 Task: Find a one-way flight from Honolulu to Laramie on May 3rd for 9 passengers in Business class, using Delta, with 1 carry-on bag, and a budget of up to ₹750,000, departing between 5:00 AM and 6:00 AM.
Action: Mouse moved to (353, 317)
Screenshot: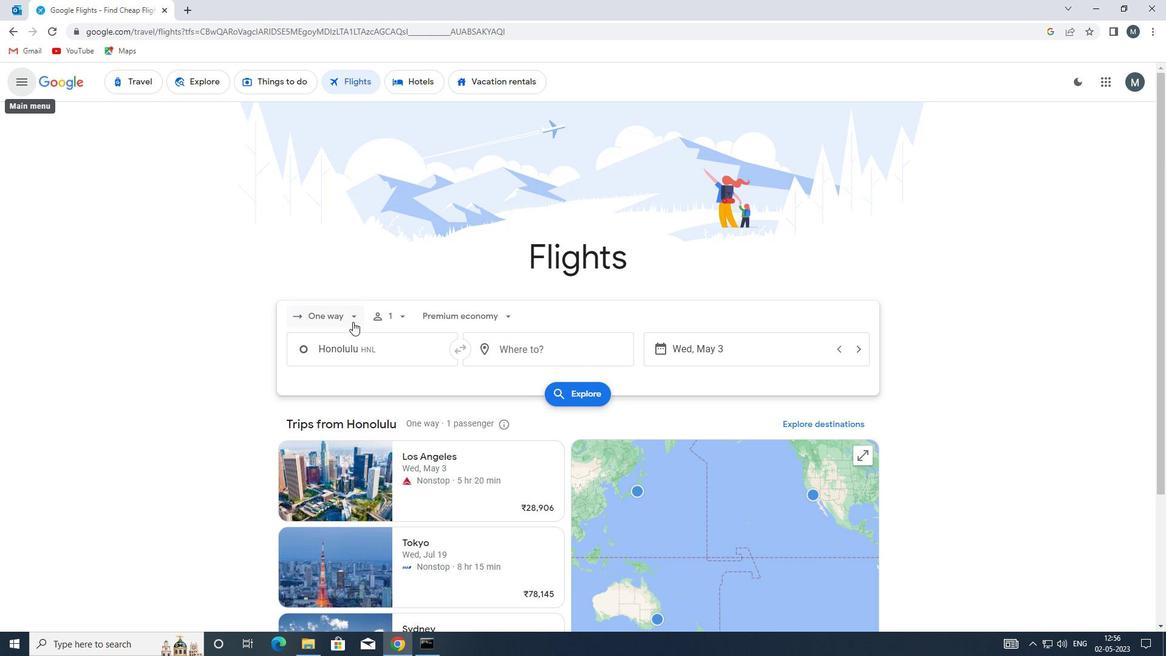 
Action: Mouse pressed left at (353, 317)
Screenshot: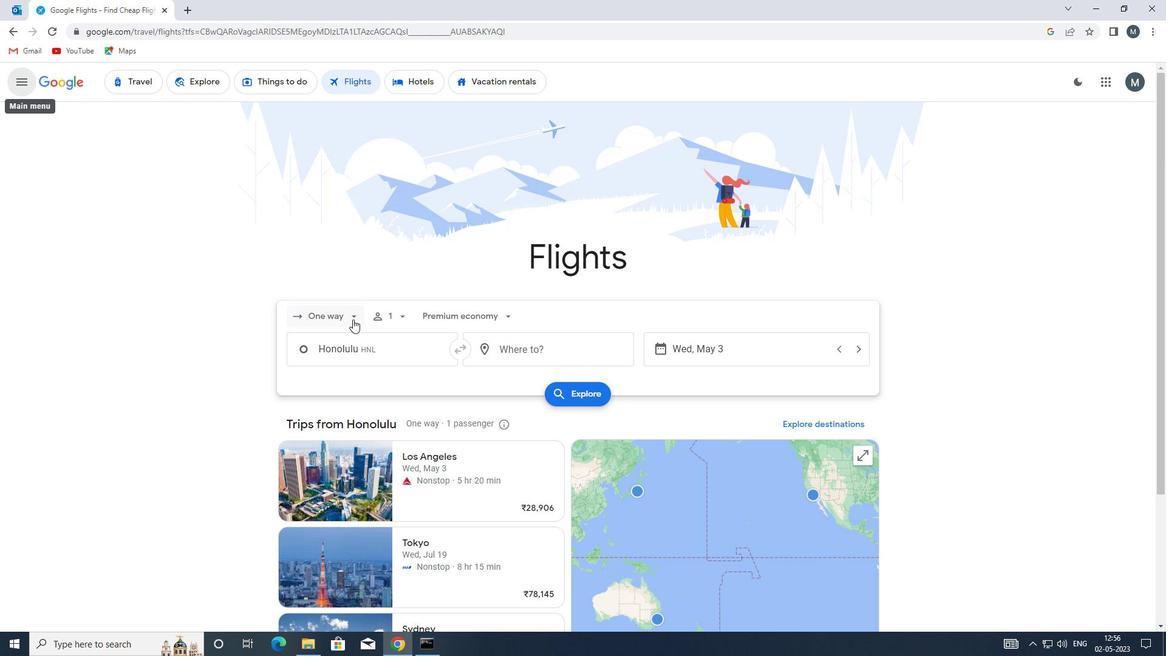 
Action: Mouse moved to (352, 370)
Screenshot: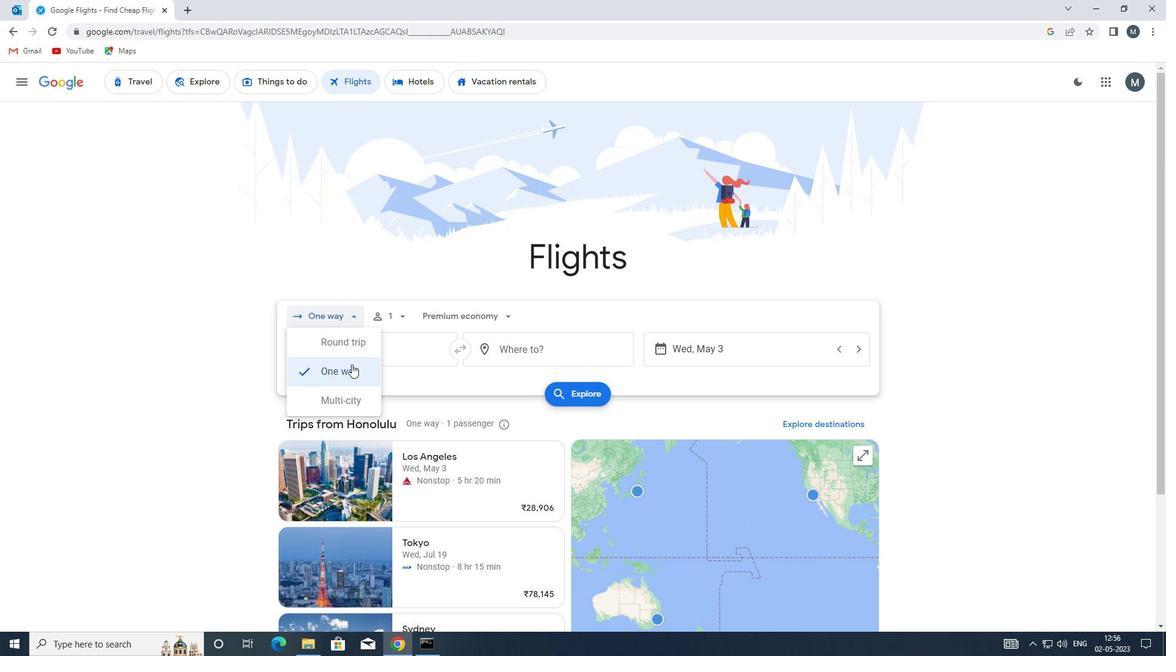 
Action: Mouse pressed left at (352, 370)
Screenshot: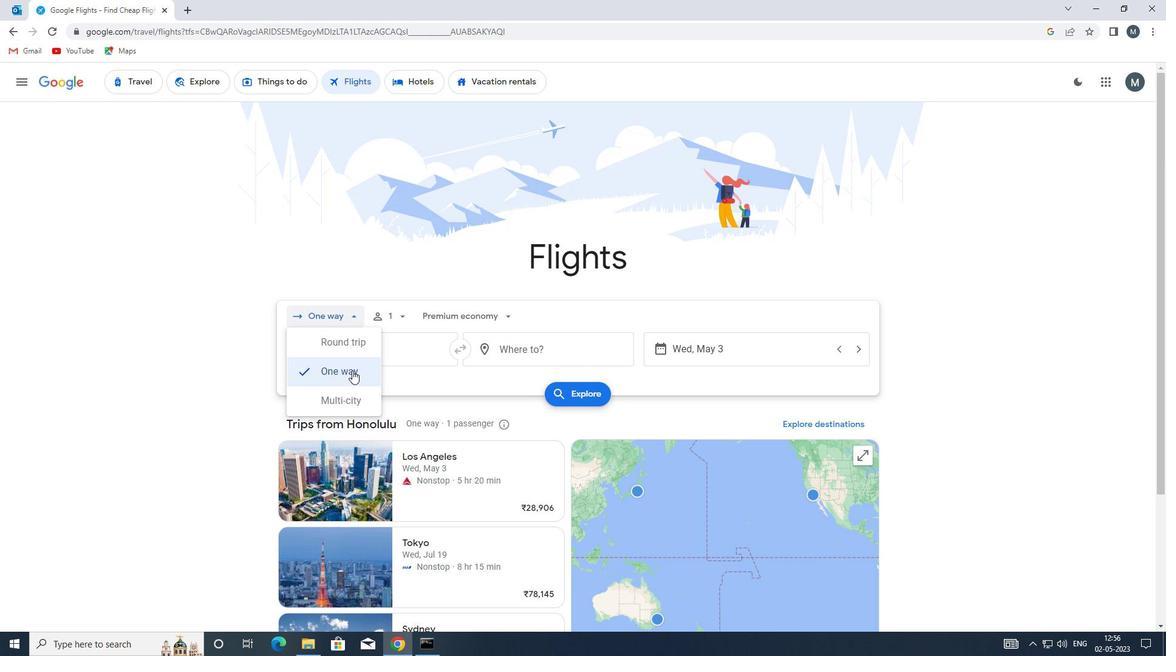 
Action: Mouse moved to (399, 319)
Screenshot: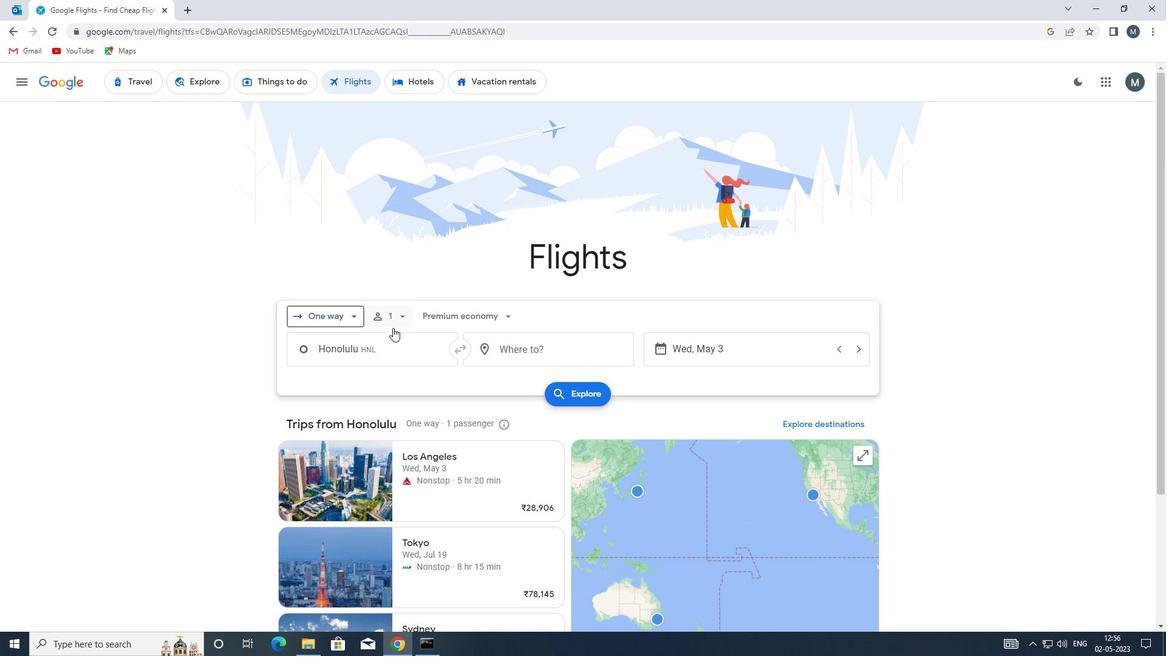 
Action: Mouse pressed left at (399, 319)
Screenshot: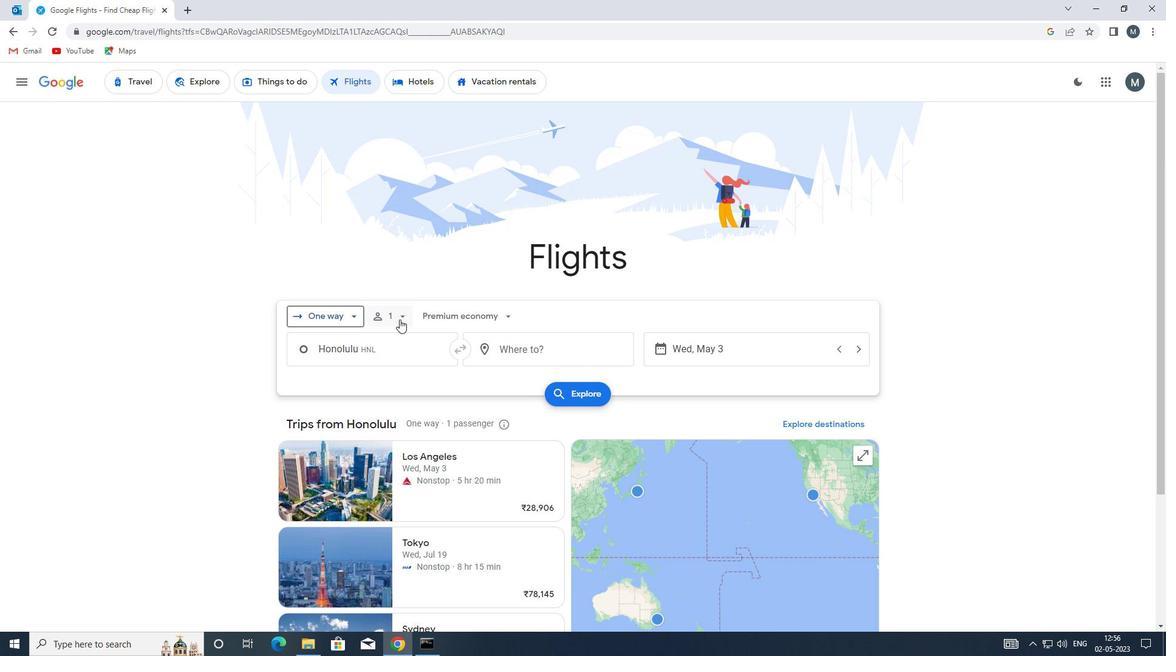 
Action: Mouse moved to (494, 379)
Screenshot: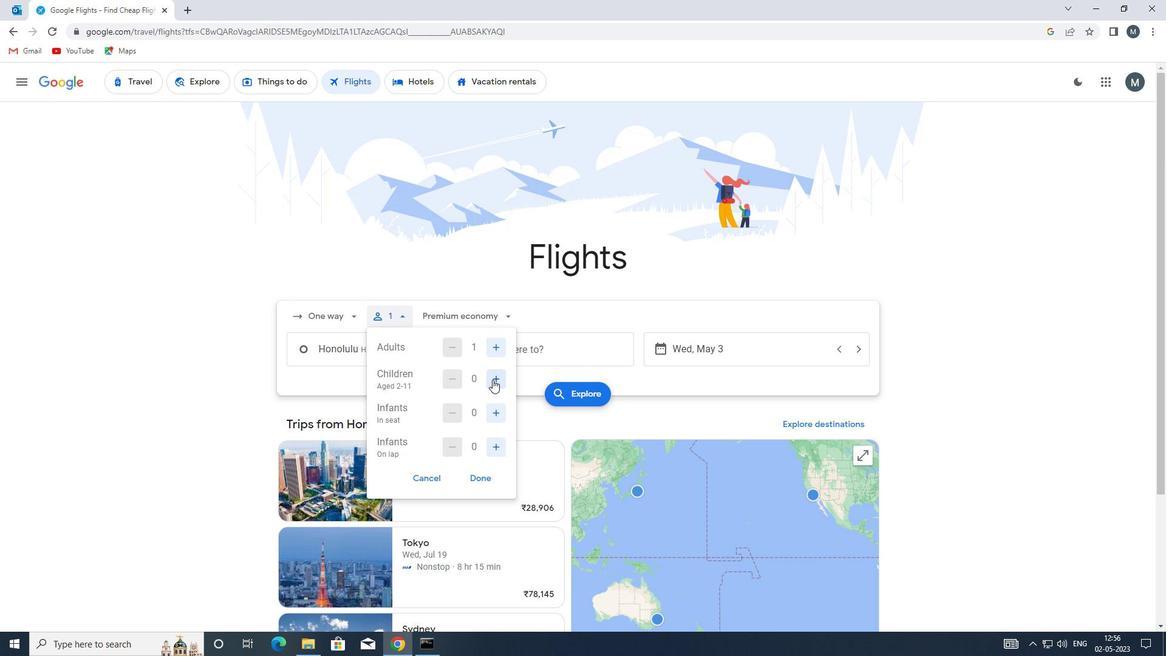 
Action: Mouse pressed left at (494, 379)
Screenshot: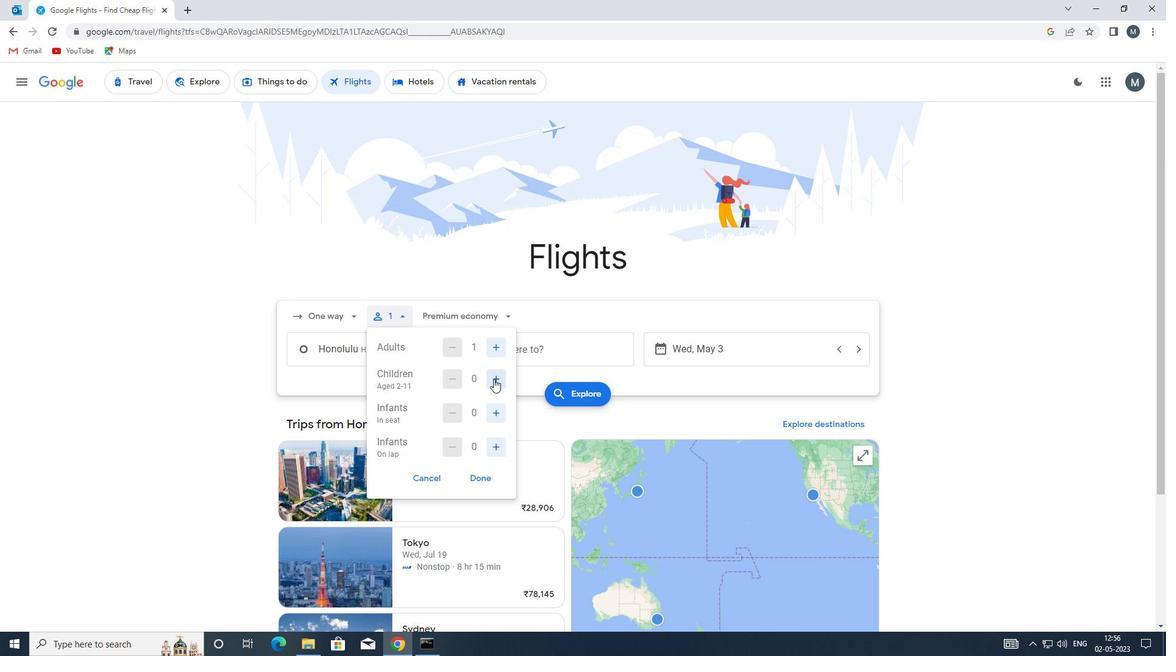 
Action: Mouse pressed left at (494, 379)
Screenshot: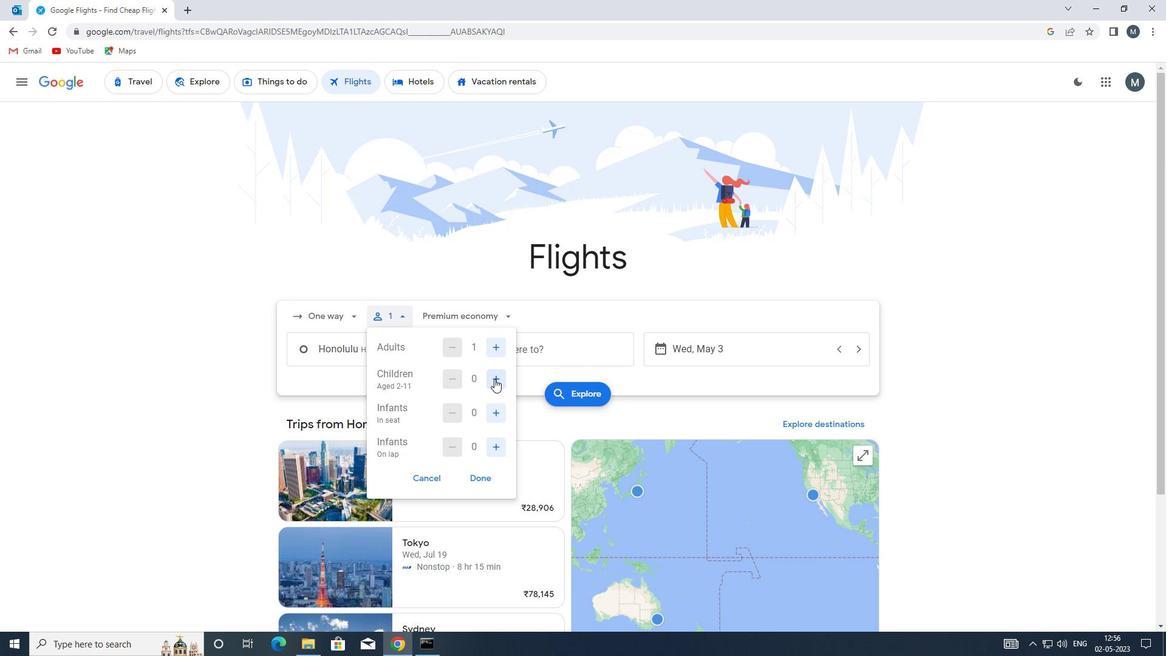 
Action: Mouse pressed left at (494, 379)
Screenshot: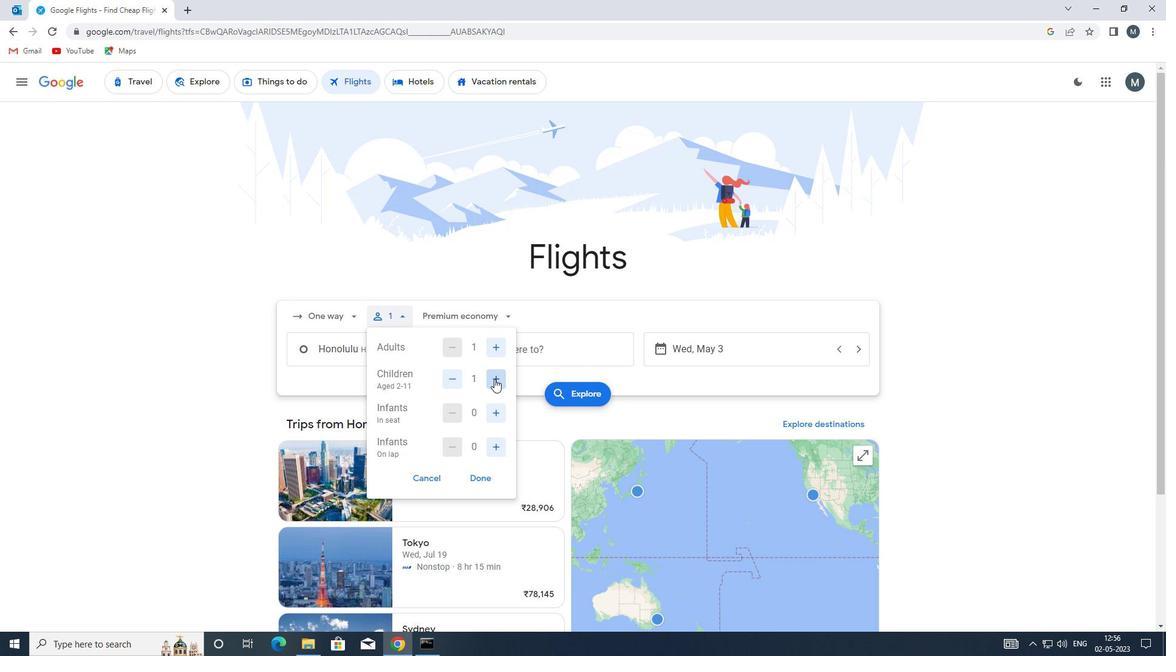 
Action: Mouse moved to (494, 379)
Screenshot: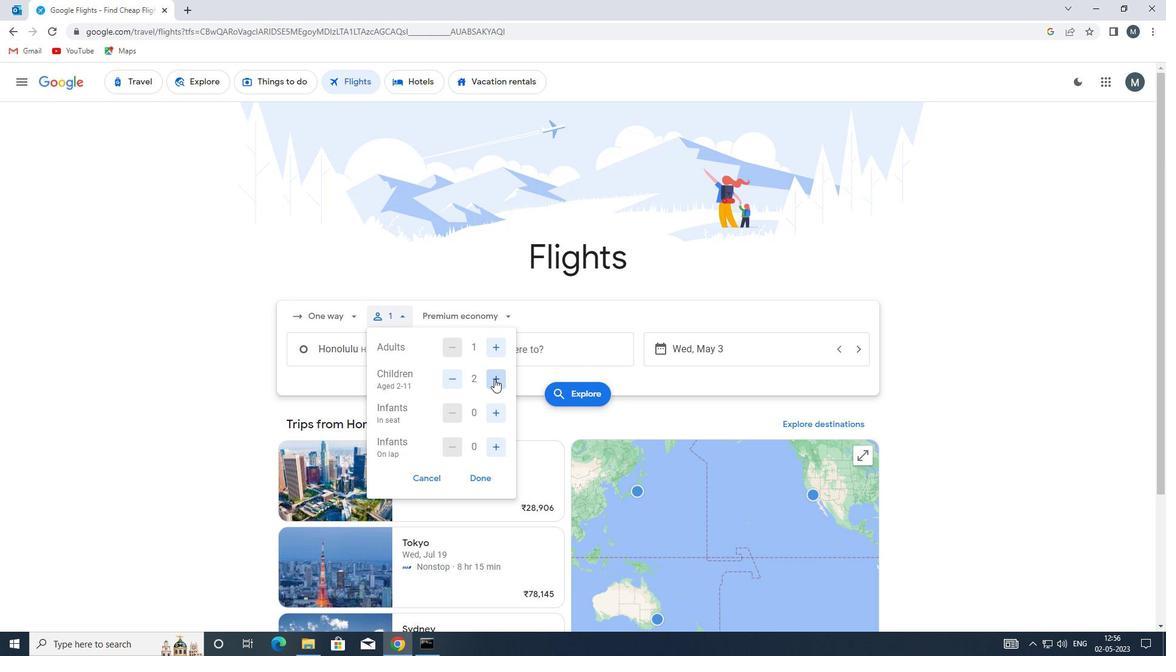
Action: Mouse pressed left at (494, 379)
Screenshot: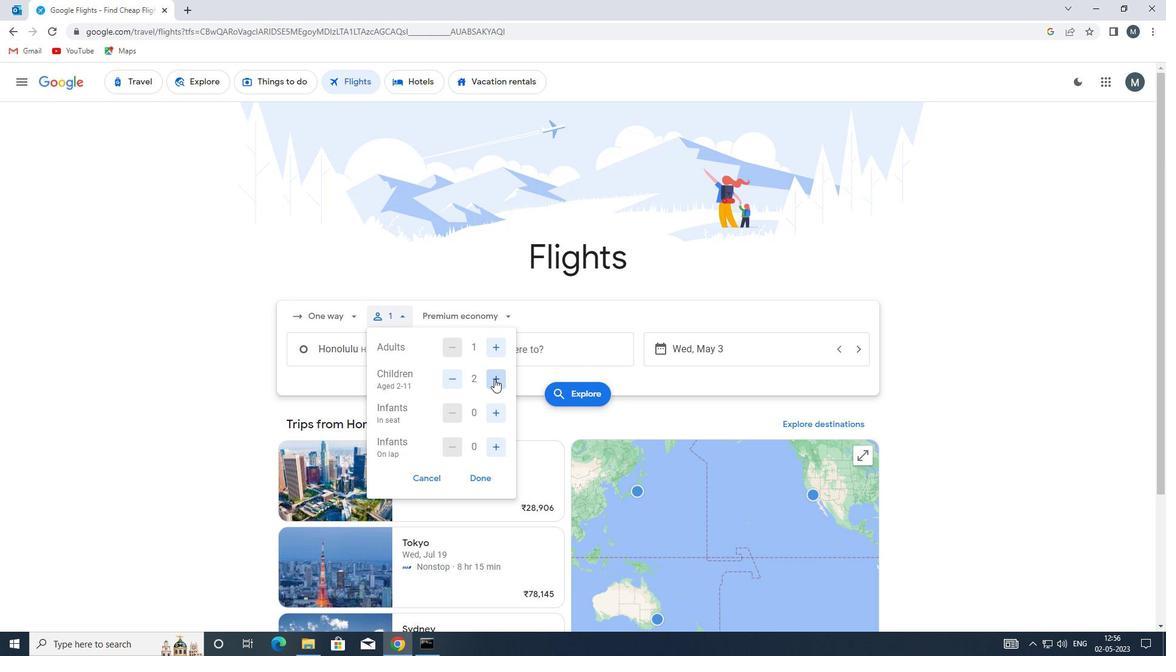 
Action: Mouse pressed left at (494, 379)
Screenshot: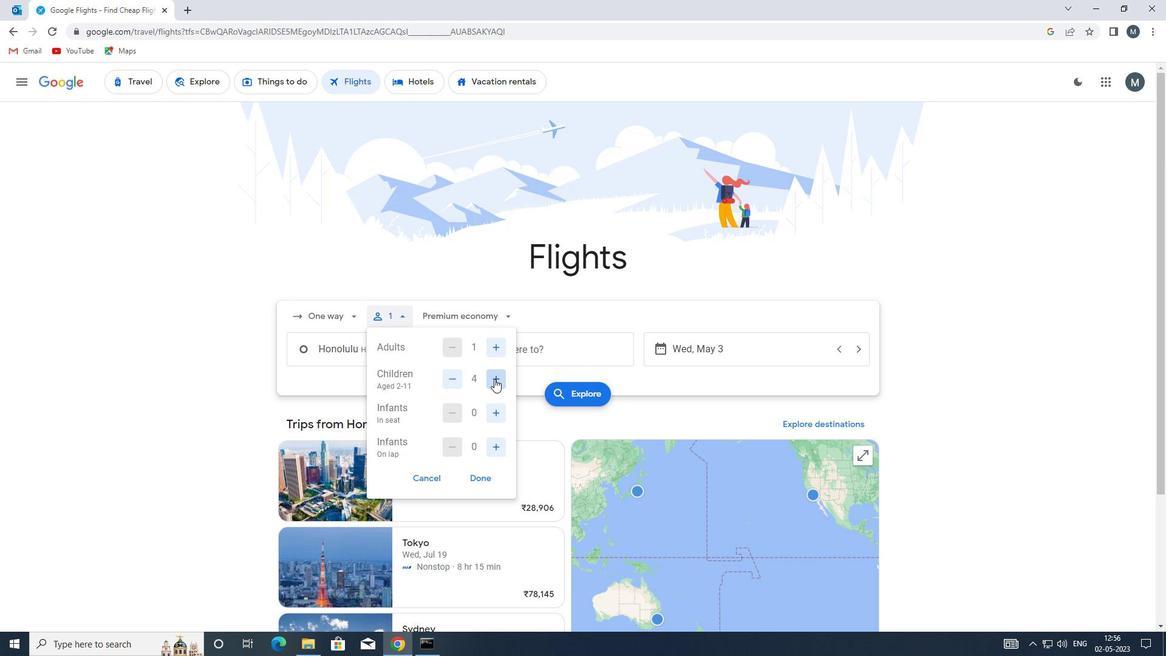 
Action: Mouse pressed left at (494, 379)
Screenshot: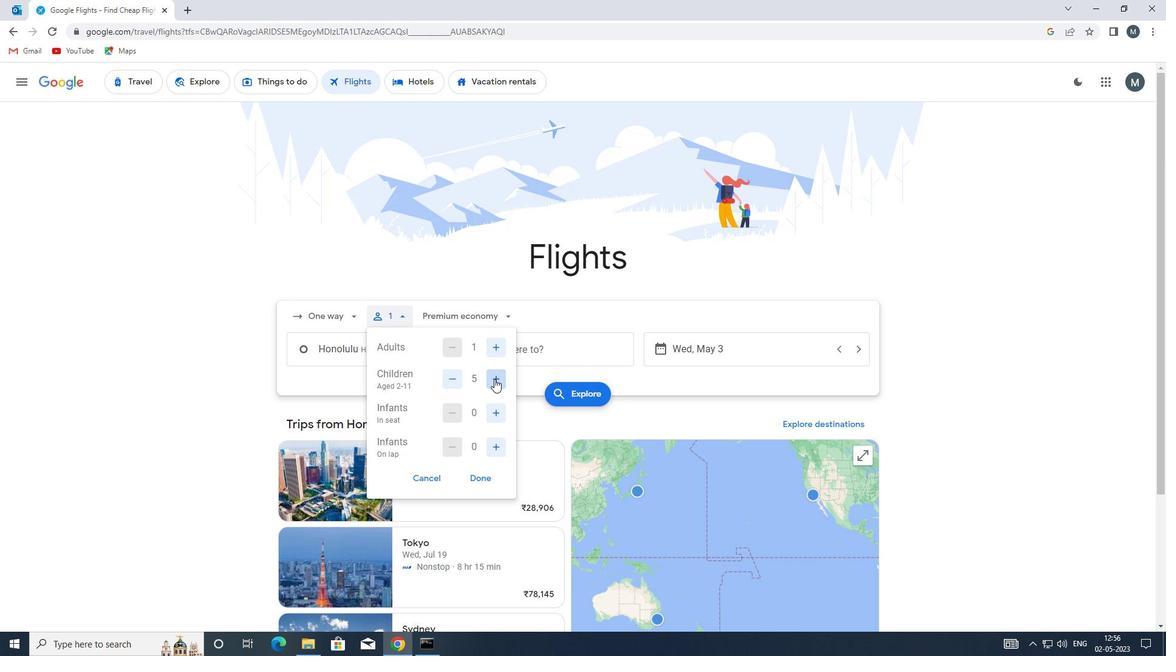 
Action: Mouse moved to (495, 416)
Screenshot: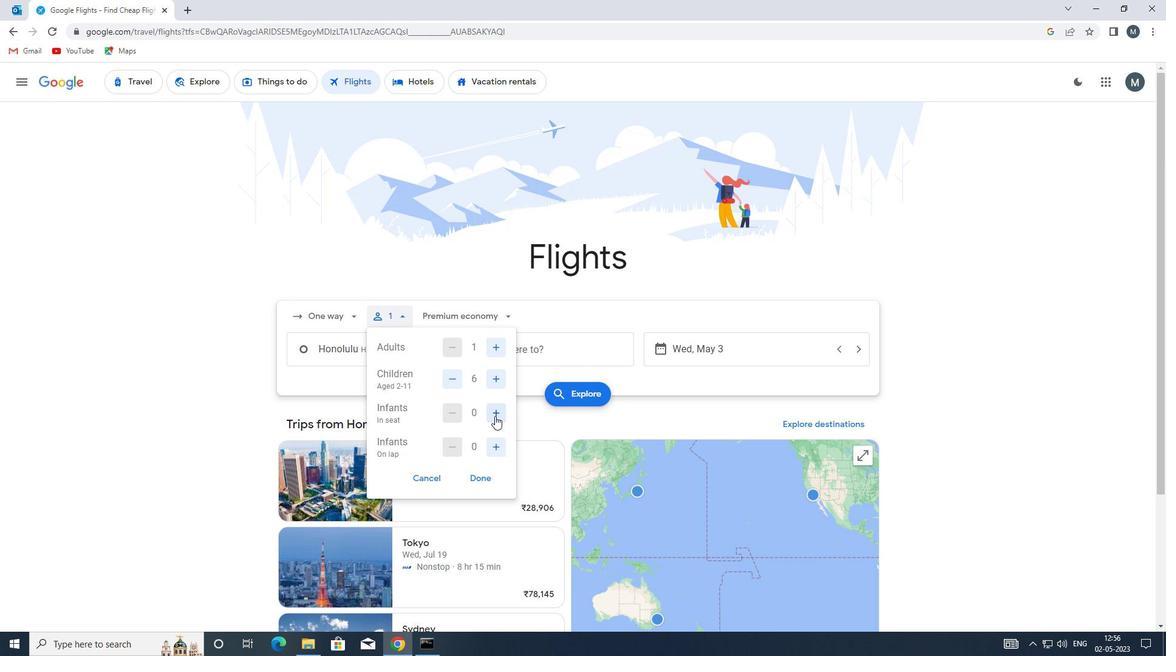 
Action: Mouse pressed left at (495, 416)
Screenshot: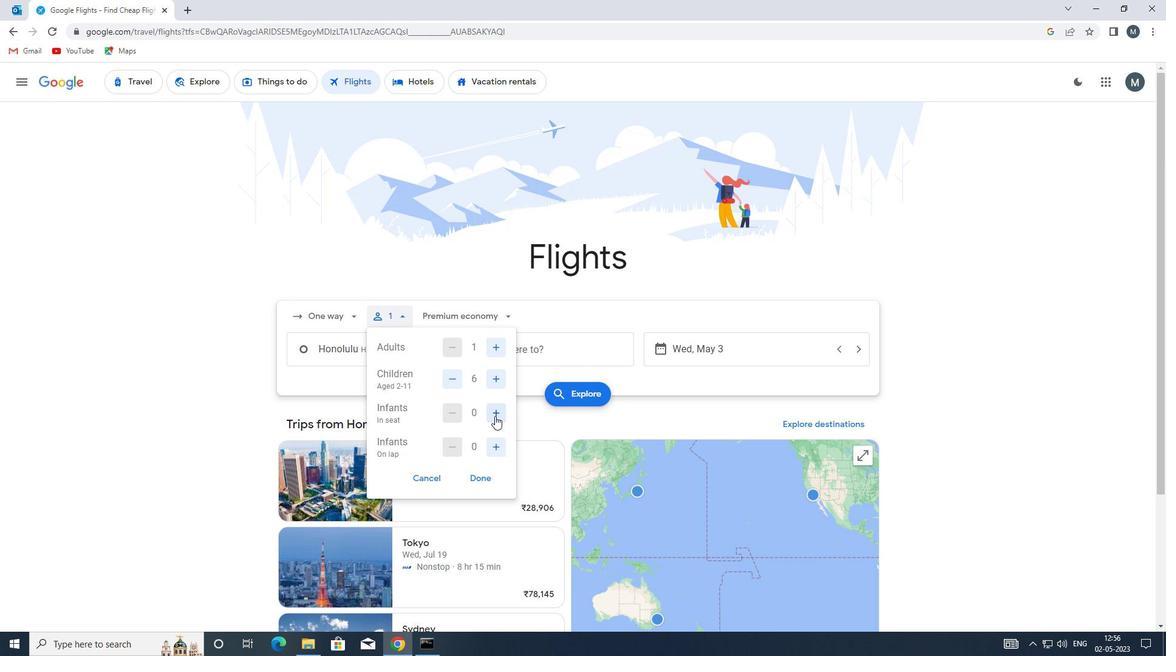 
Action: Mouse moved to (500, 445)
Screenshot: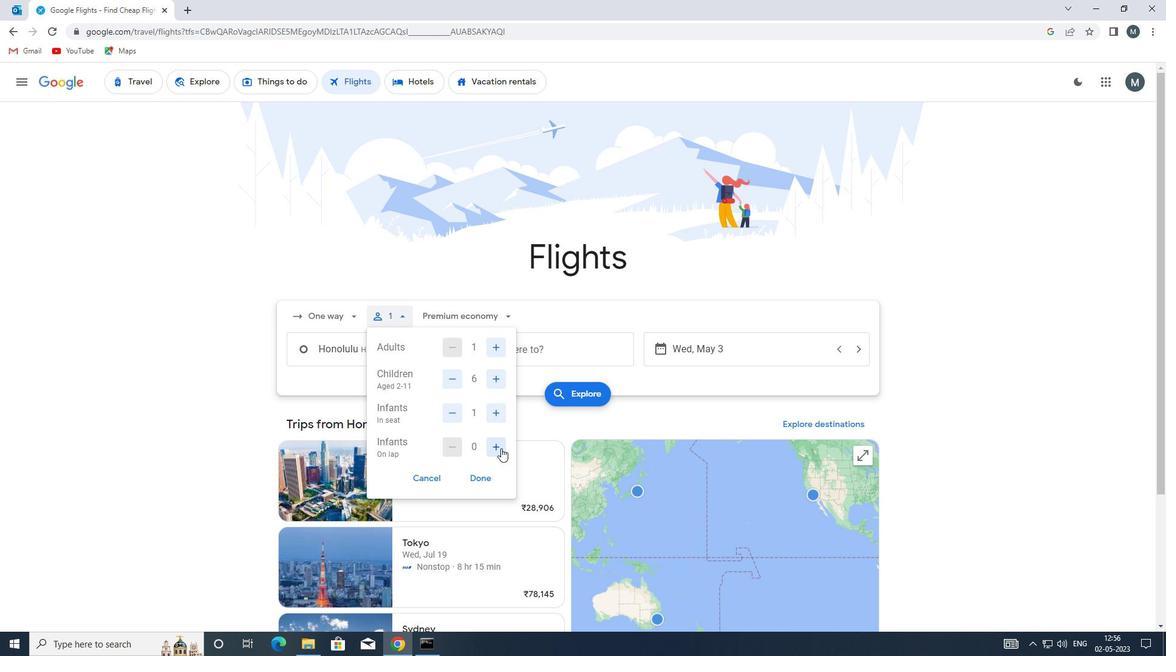 
Action: Mouse pressed left at (500, 445)
Screenshot: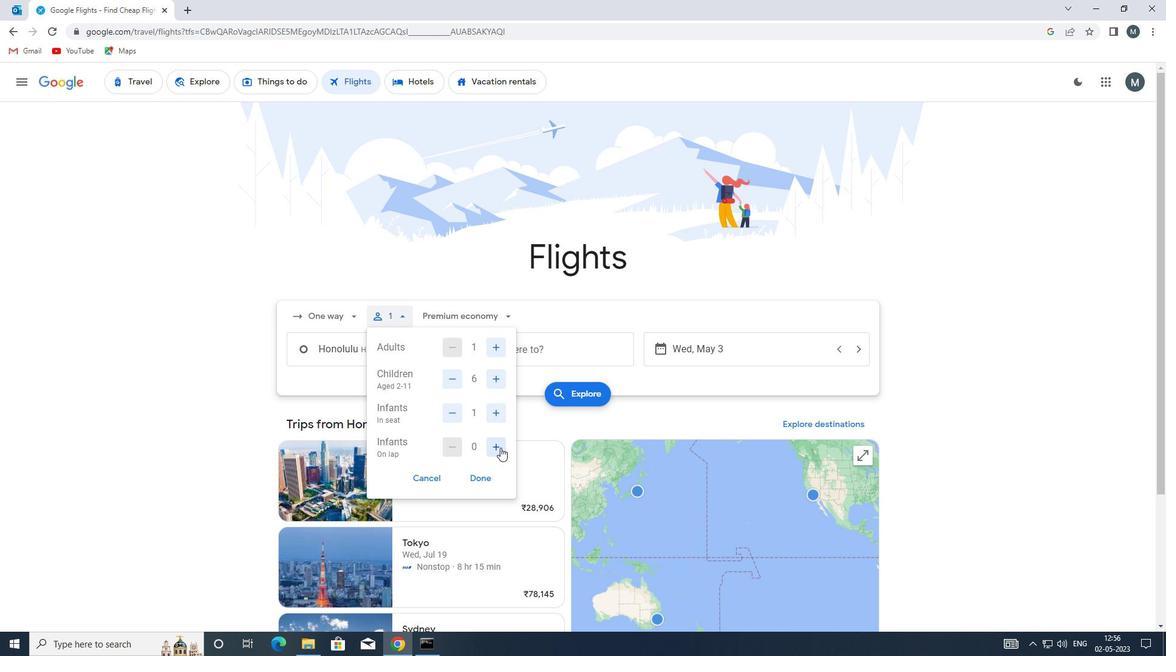 
Action: Mouse moved to (484, 479)
Screenshot: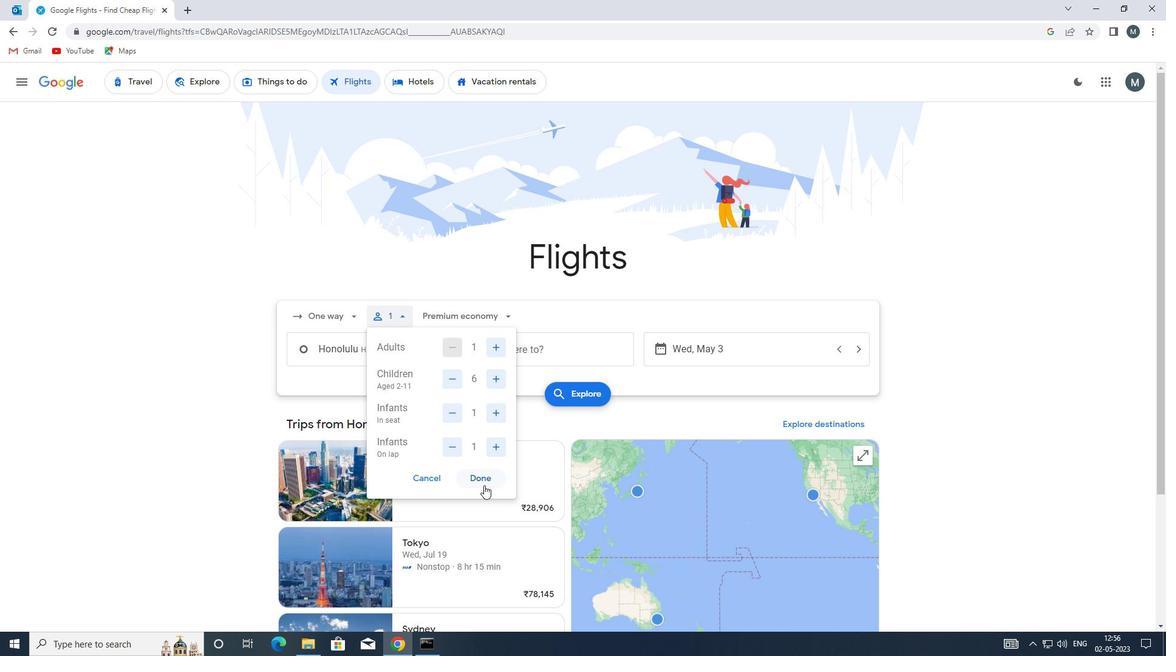 
Action: Mouse pressed left at (484, 479)
Screenshot: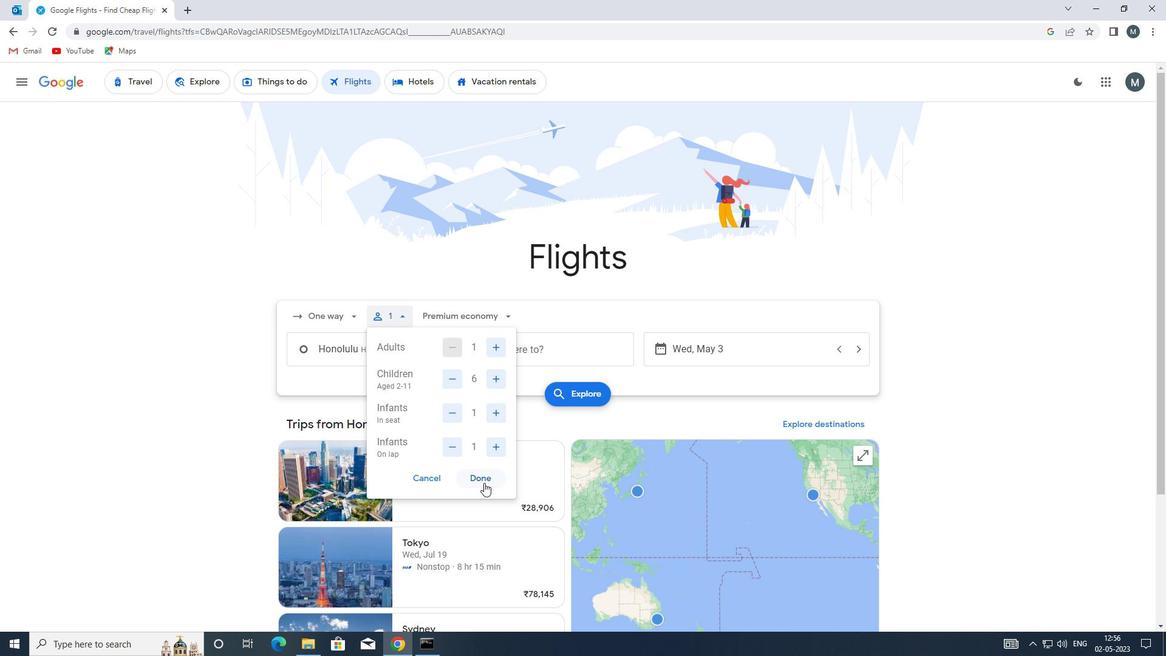 
Action: Mouse moved to (484, 317)
Screenshot: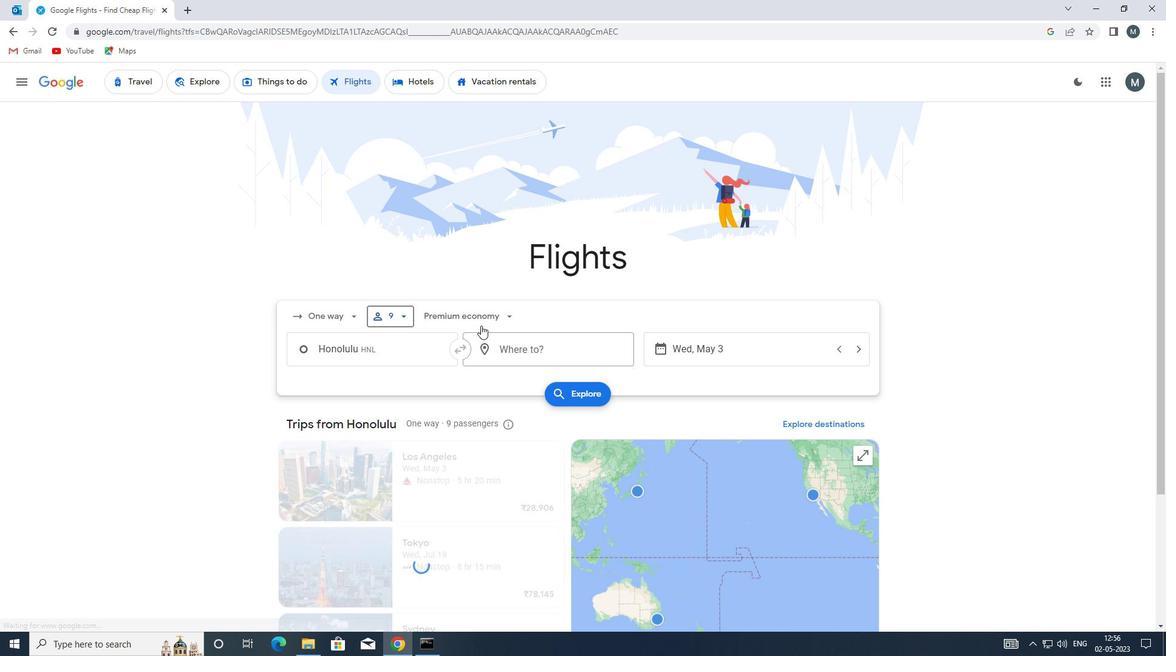 
Action: Mouse pressed left at (484, 317)
Screenshot: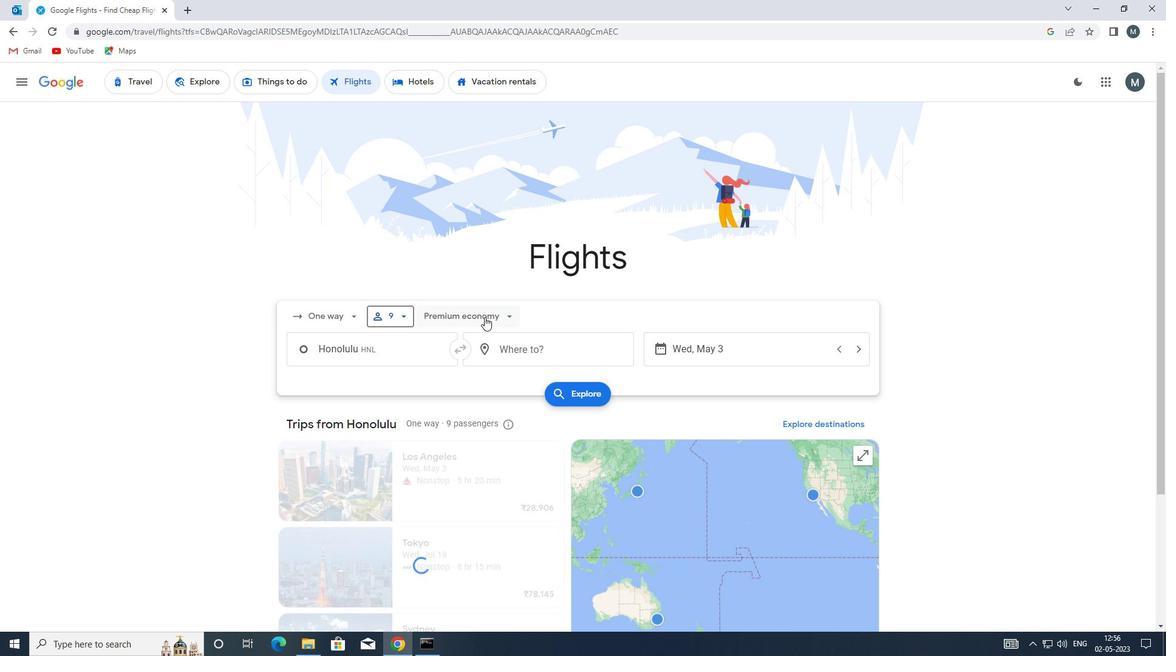 
Action: Mouse moved to (500, 397)
Screenshot: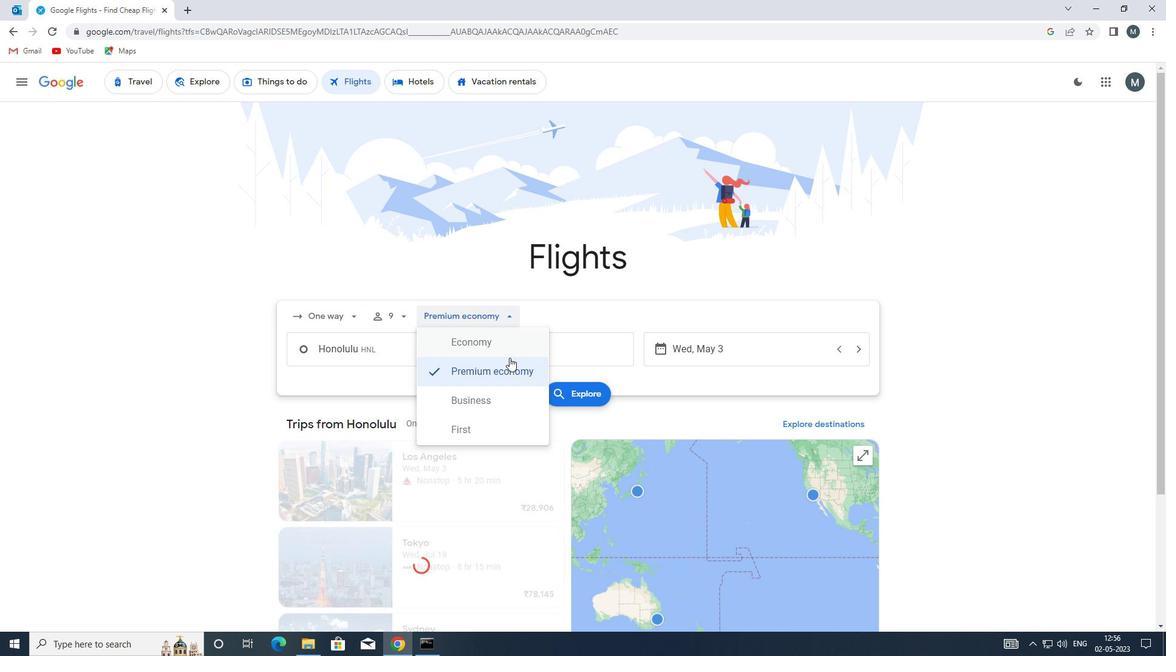
Action: Mouse pressed left at (500, 397)
Screenshot: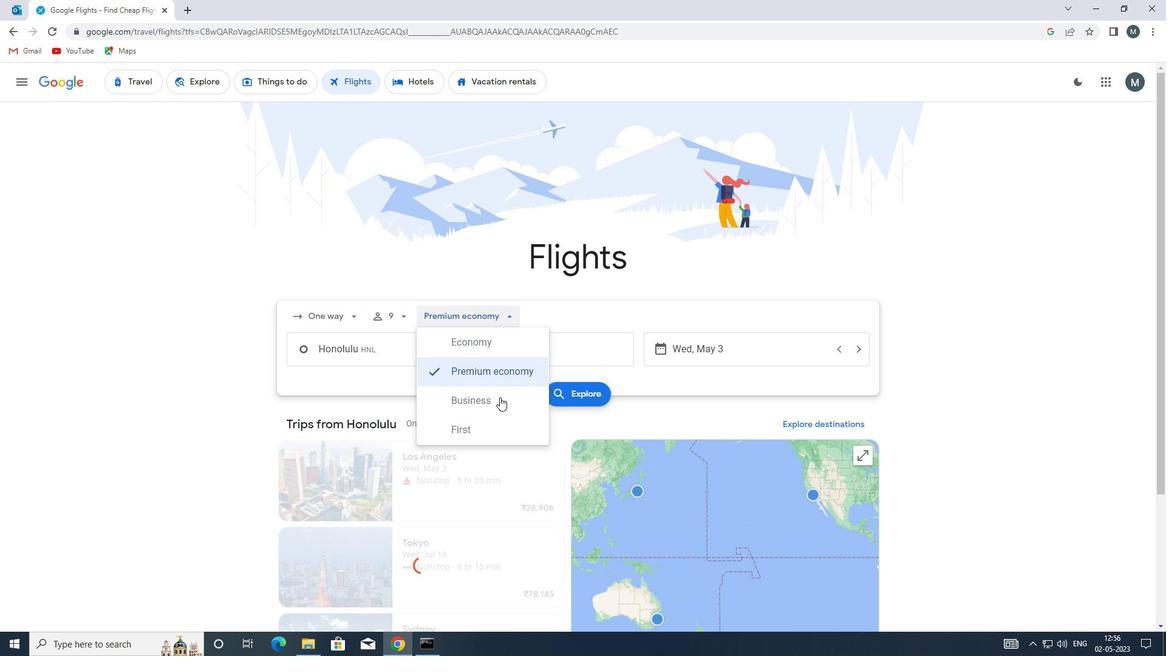 
Action: Mouse moved to (404, 351)
Screenshot: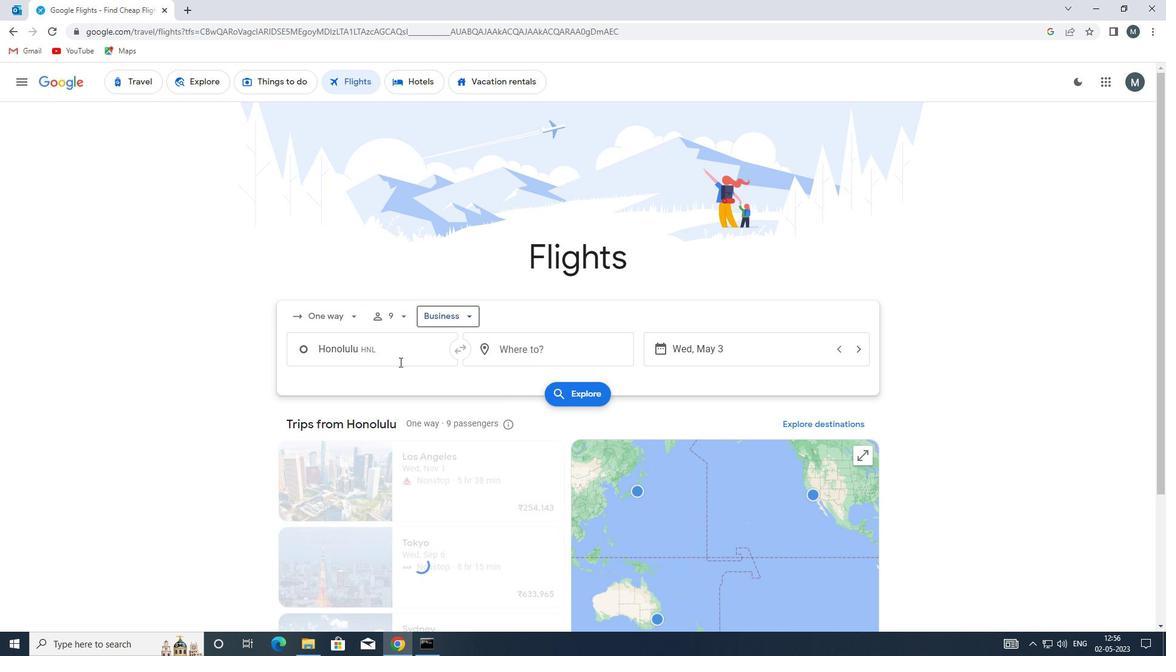
Action: Mouse pressed left at (404, 351)
Screenshot: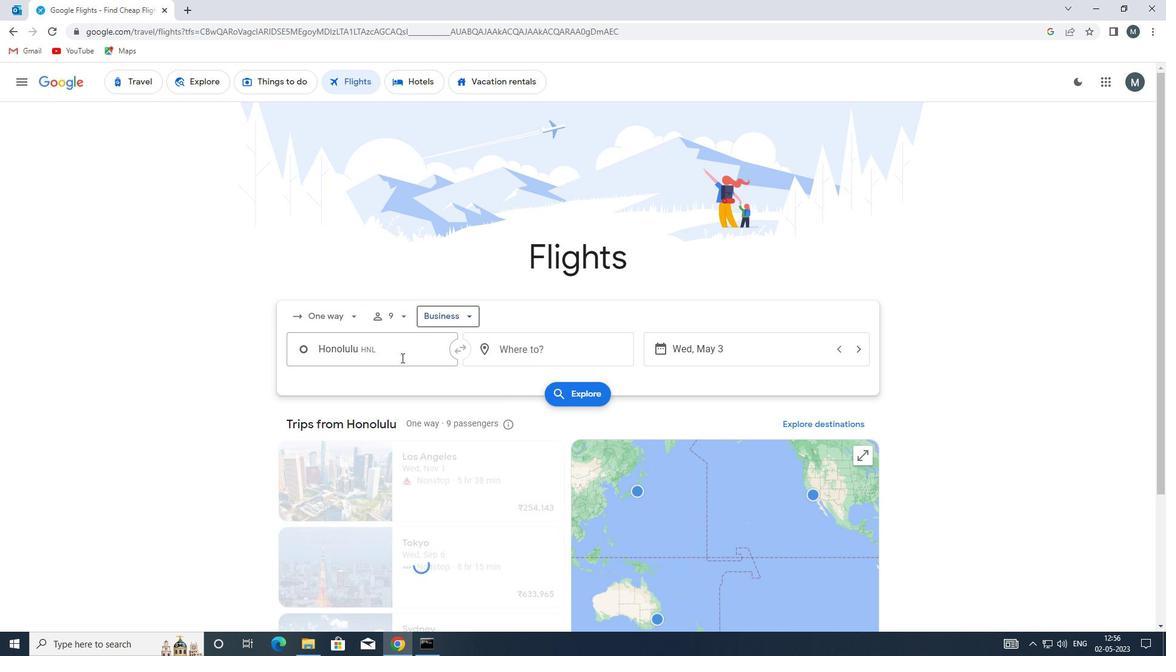 
Action: Key pressed <Key.enter>
Screenshot: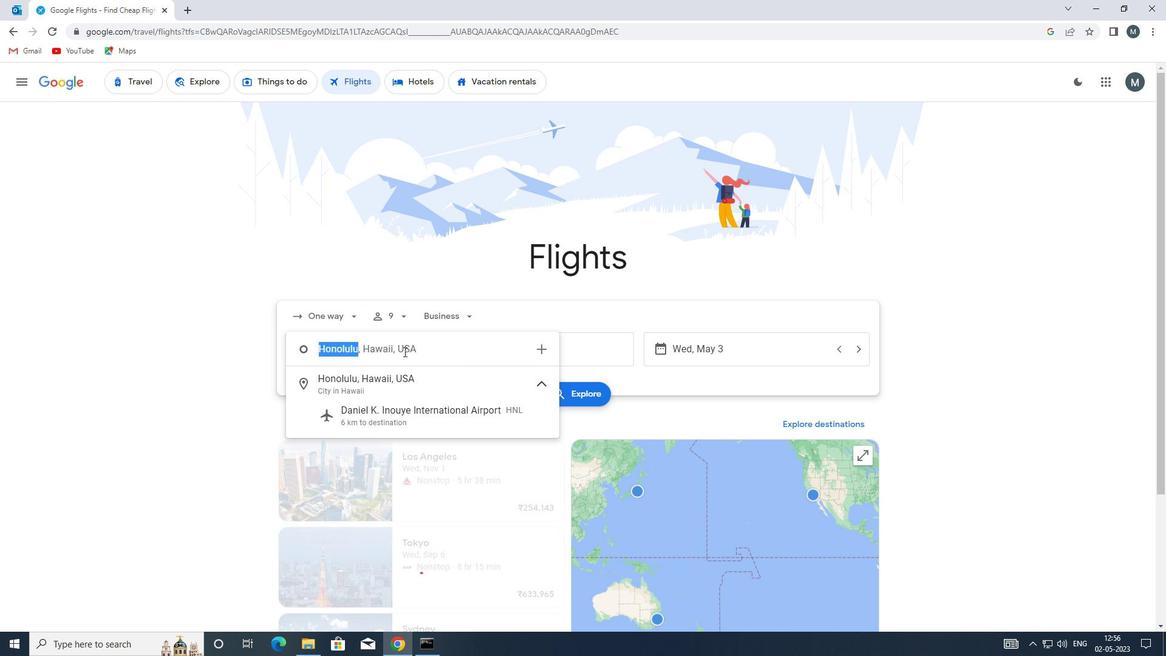 
Action: Mouse moved to (513, 343)
Screenshot: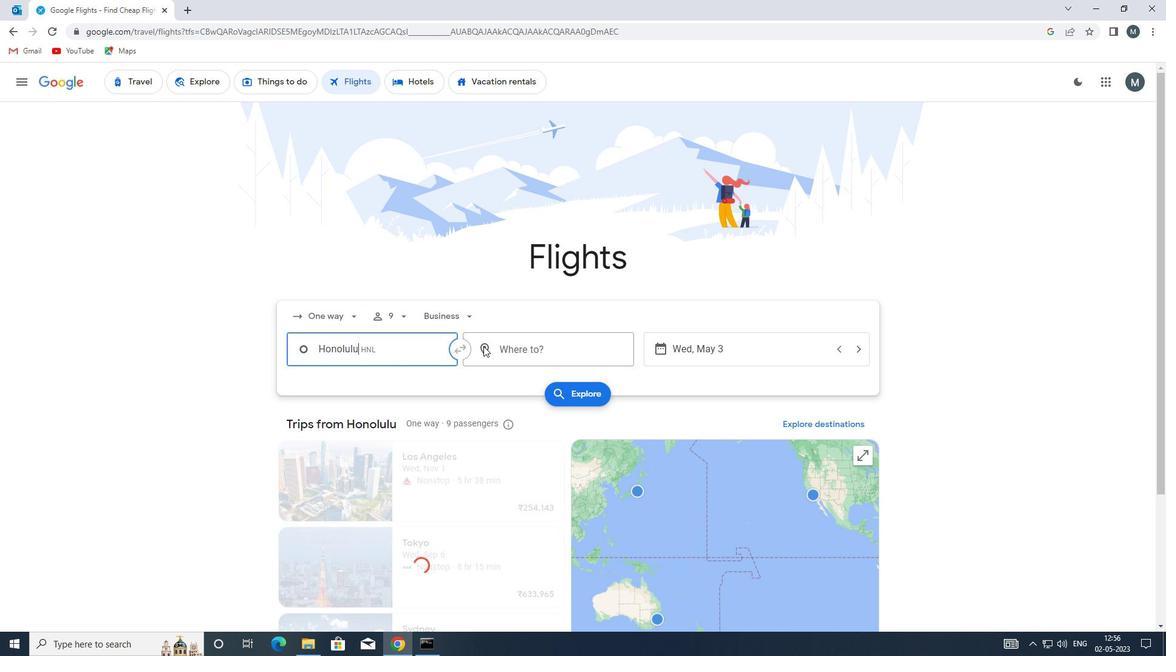 
Action: Mouse pressed left at (513, 343)
Screenshot: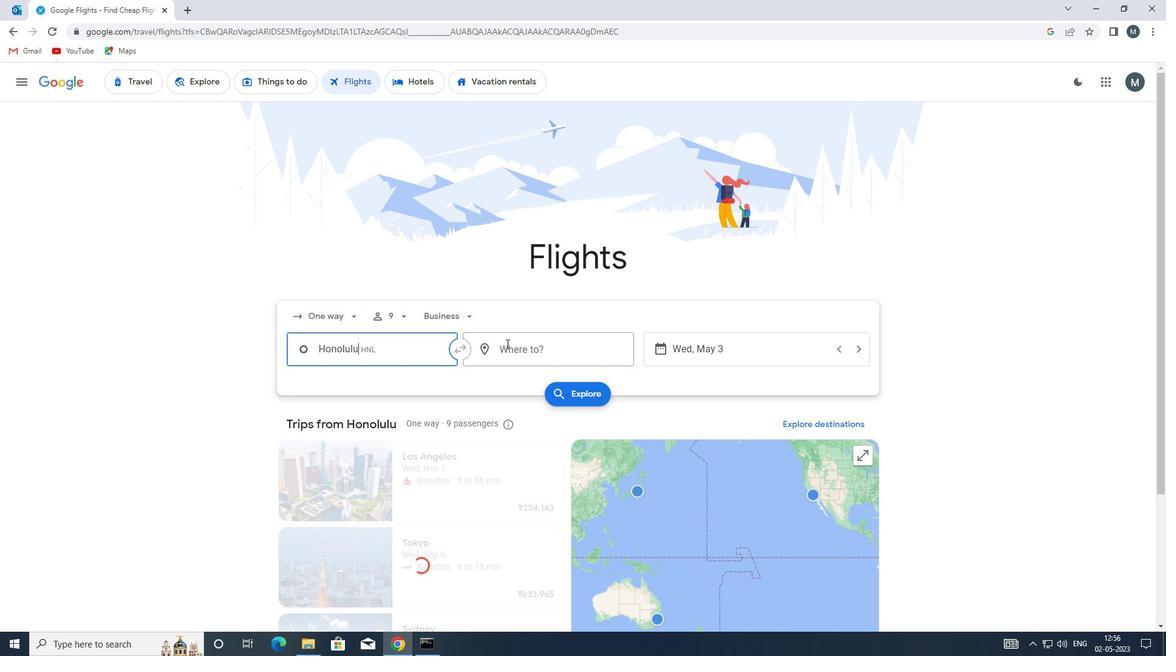 
Action: Key pressed lar
Screenshot: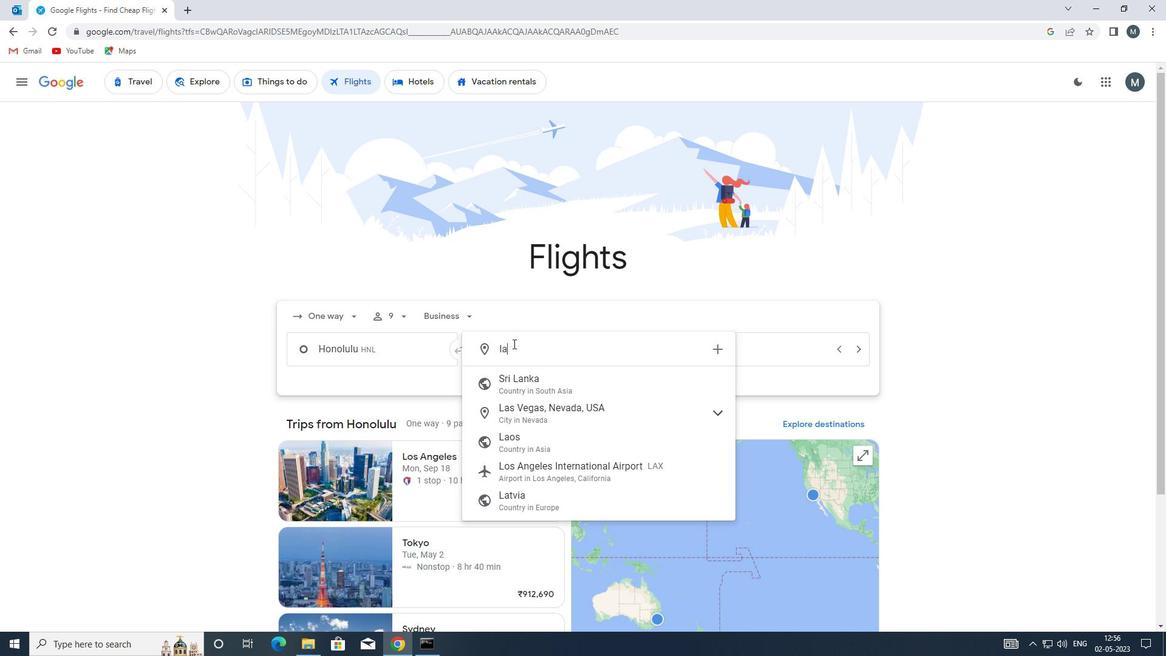 
Action: Mouse moved to (557, 388)
Screenshot: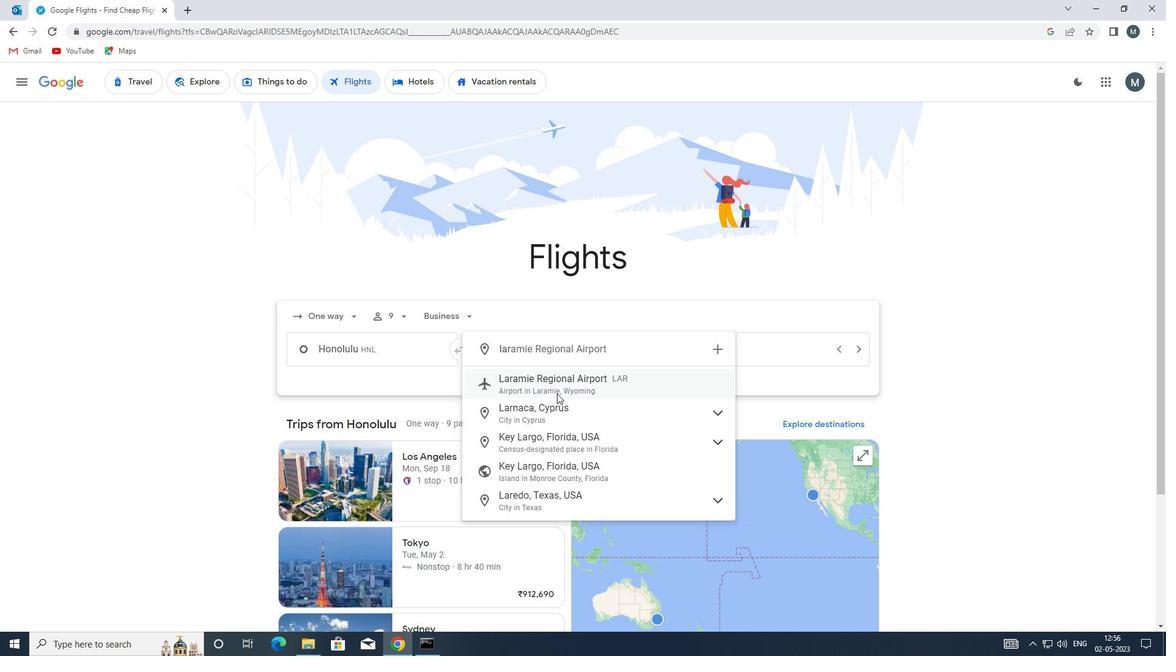 
Action: Mouse pressed left at (557, 388)
Screenshot: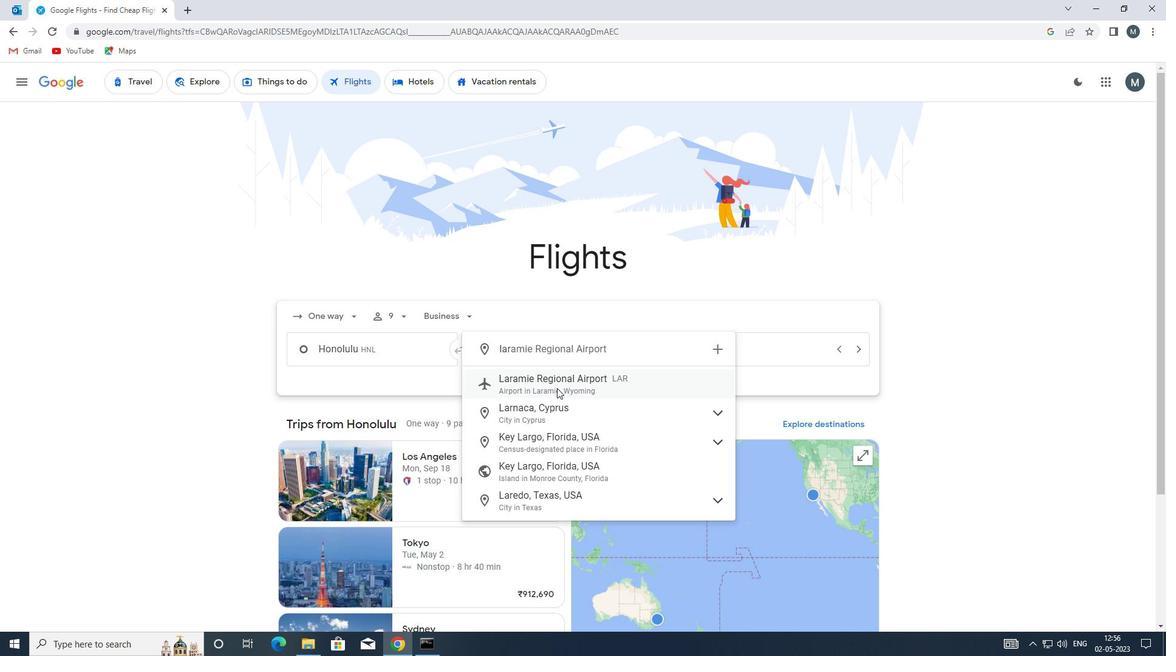 
Action: Mouse moved to (670, 348)
Screenshot: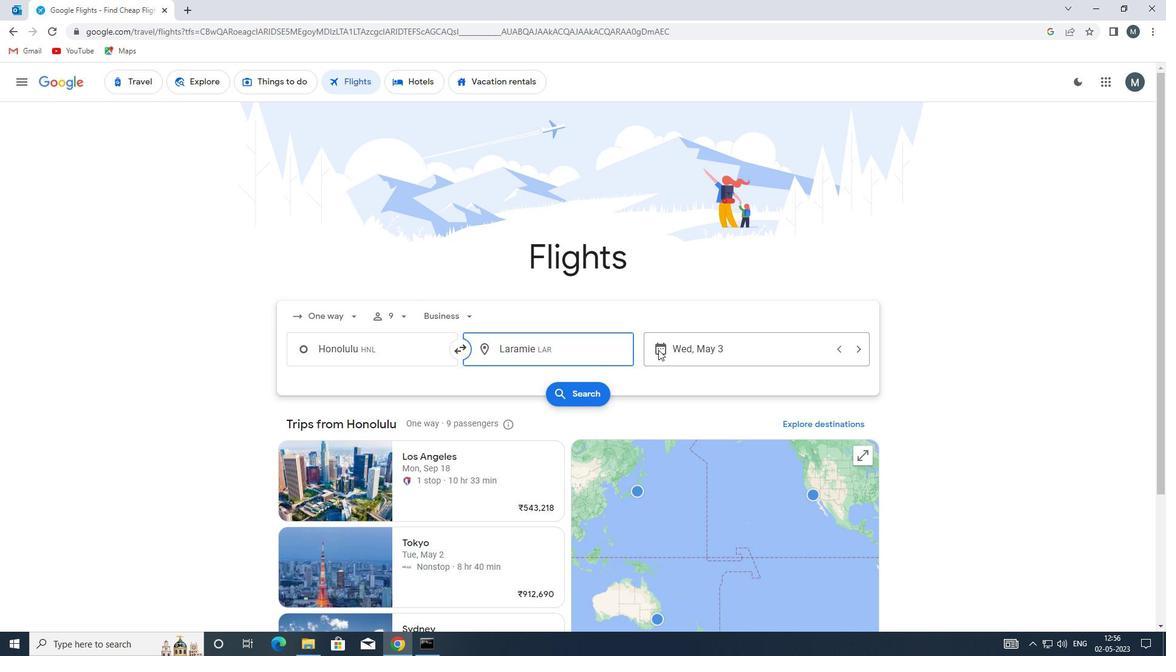 
Action: Mouse pressed left at (670, 348)
Screenshot: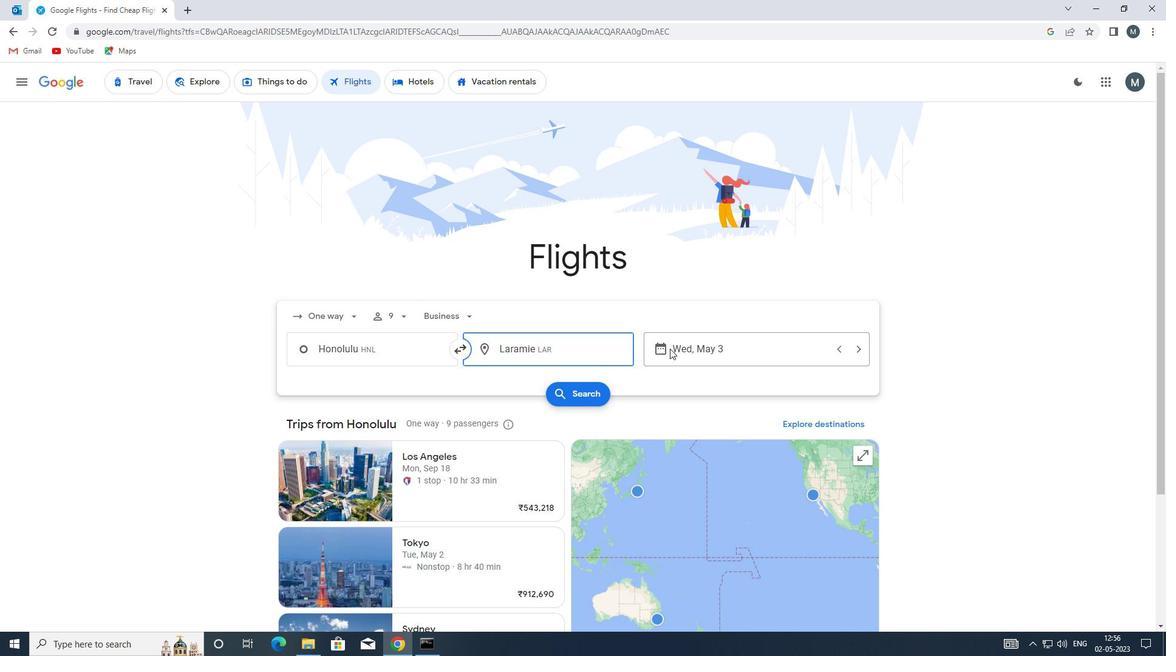 
Action: Mouse moved to (519, 411)
Screenshot: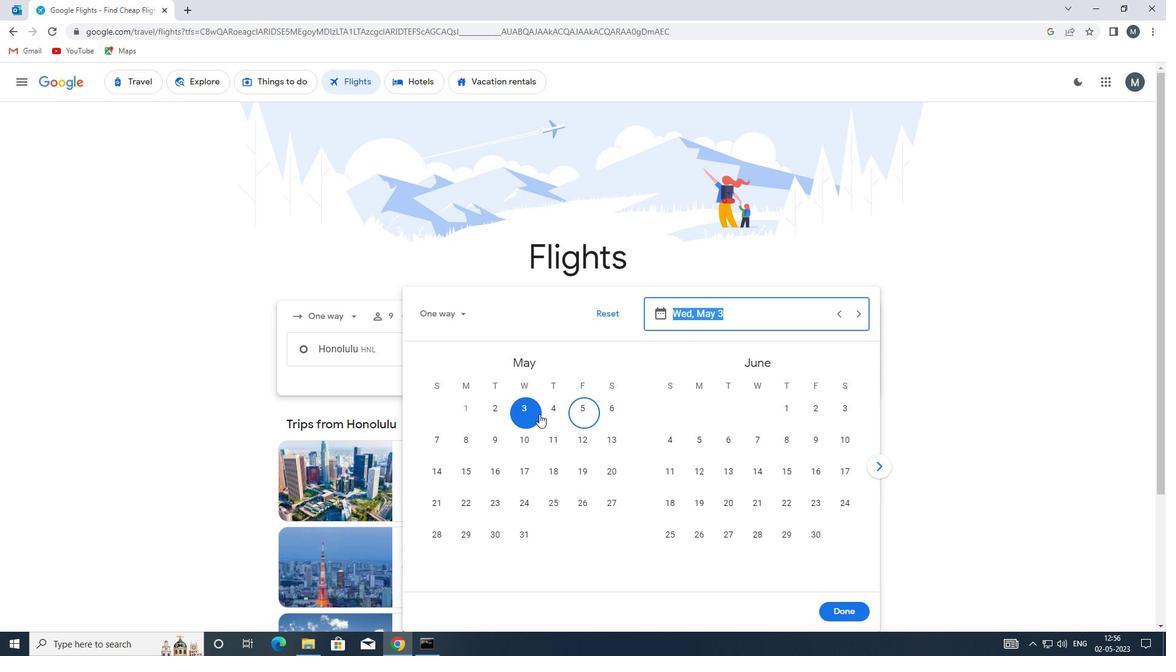 
Action: Mouse pressed left at (519, 411)
Screenshot: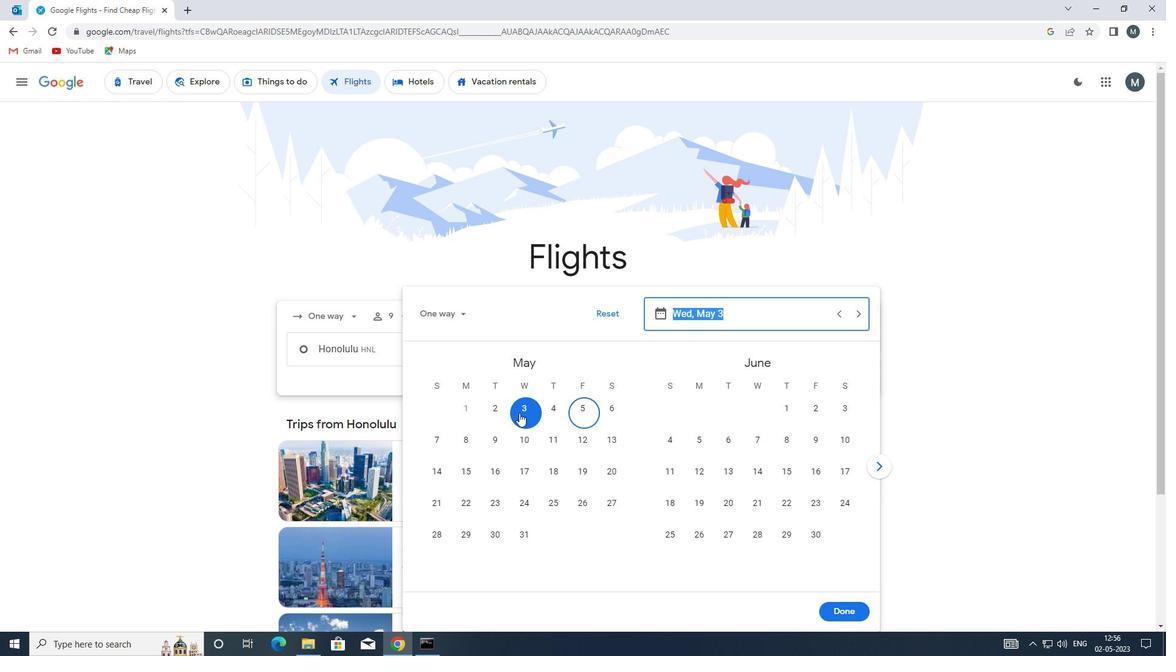 
Action: Mouse moved to (838, 603)
Screenshot: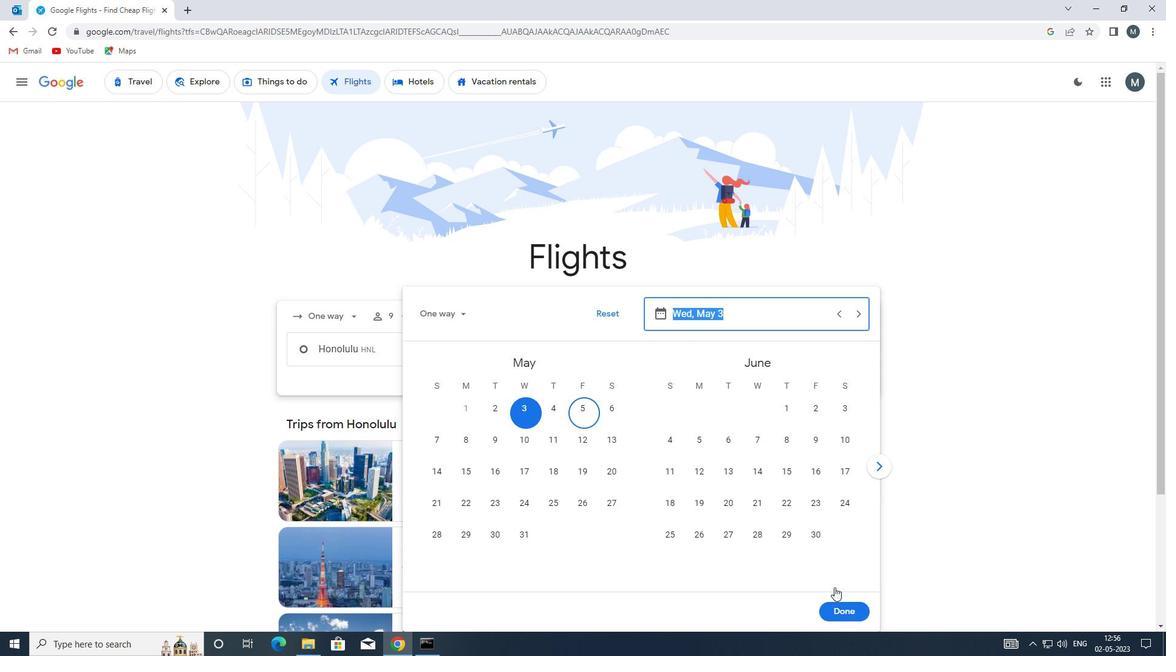 
Action: Mouse pressed left at (838, 603)
Screenshot: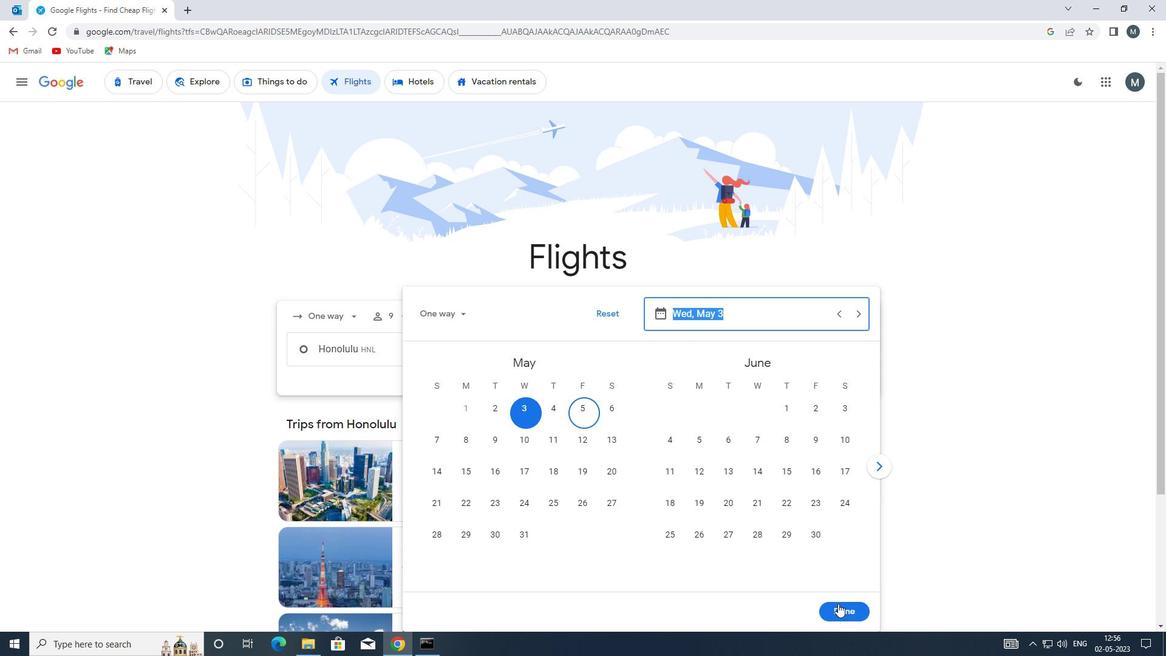 
Action: Mouse moved to (562, 392)
Screenshot: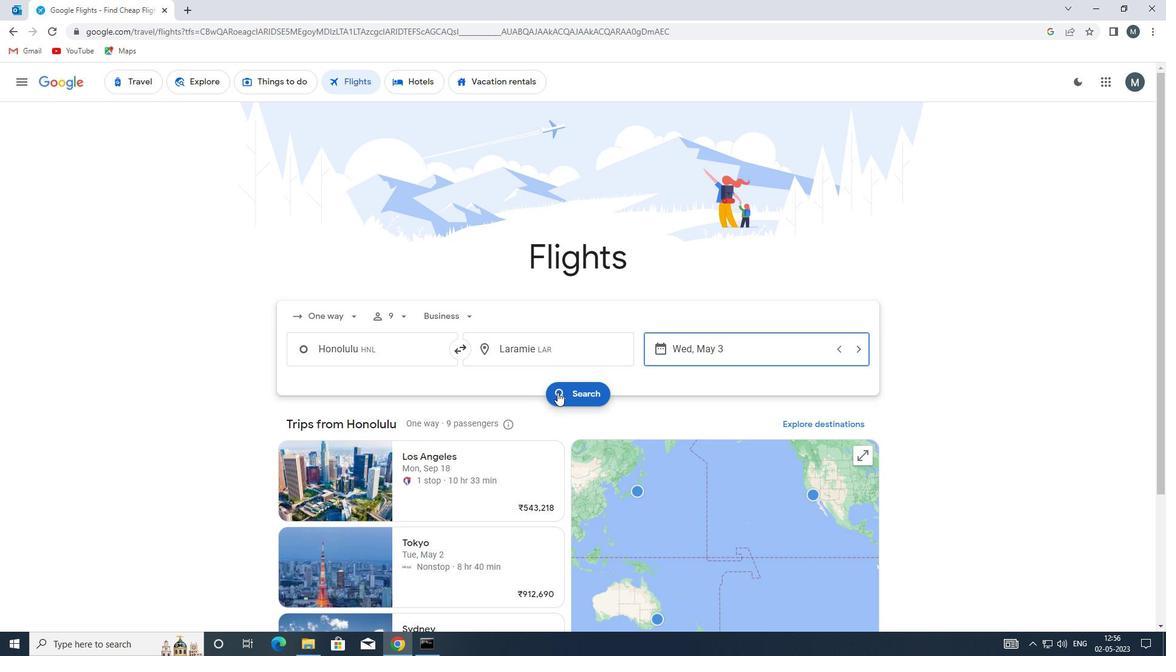 
Action: Mouse pressed left at (562, 392)
Screenshot: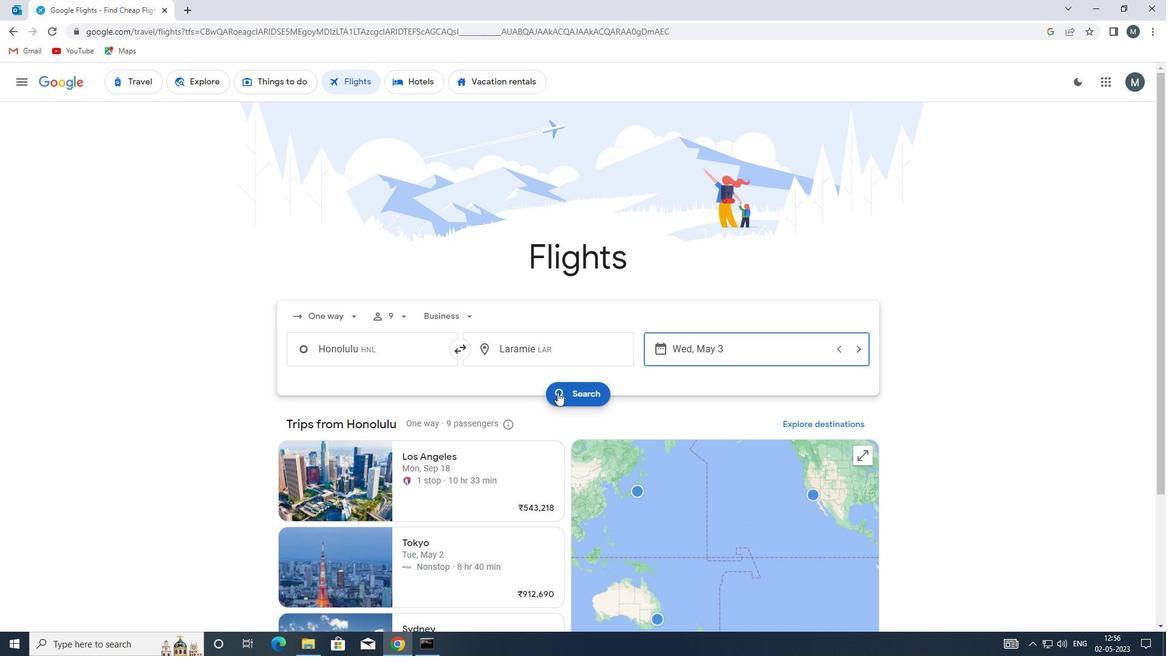 
Action: Mouse moved to (302, 197)
Screenshot: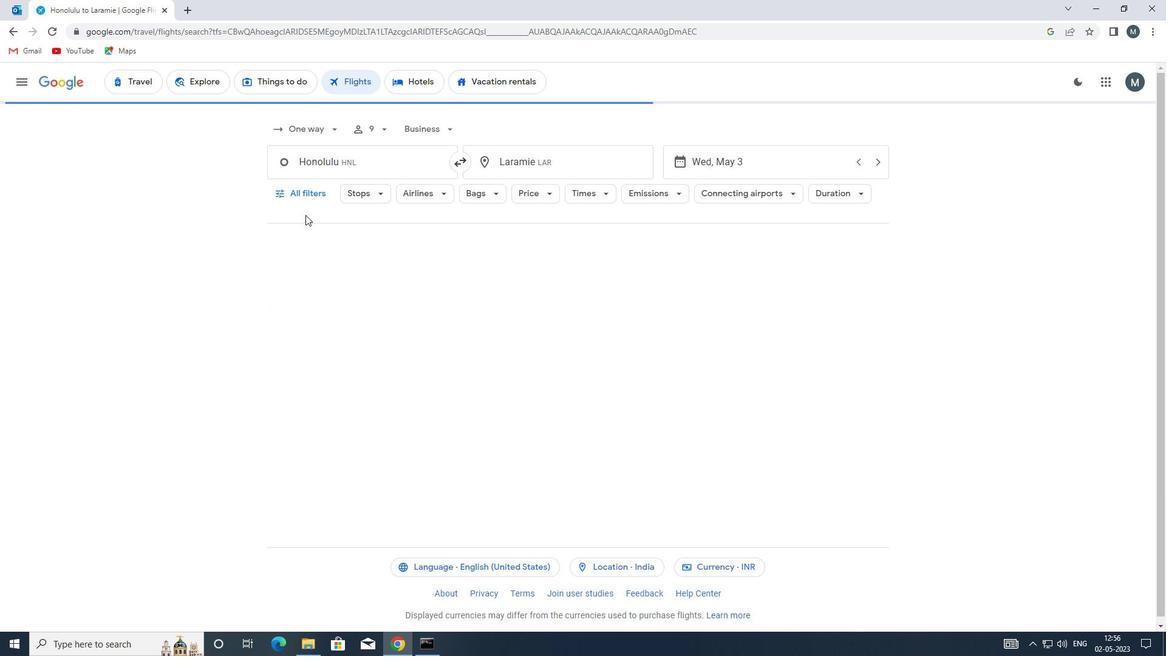 
Action: Mouse pressed left at (302, 197)
Screenshot: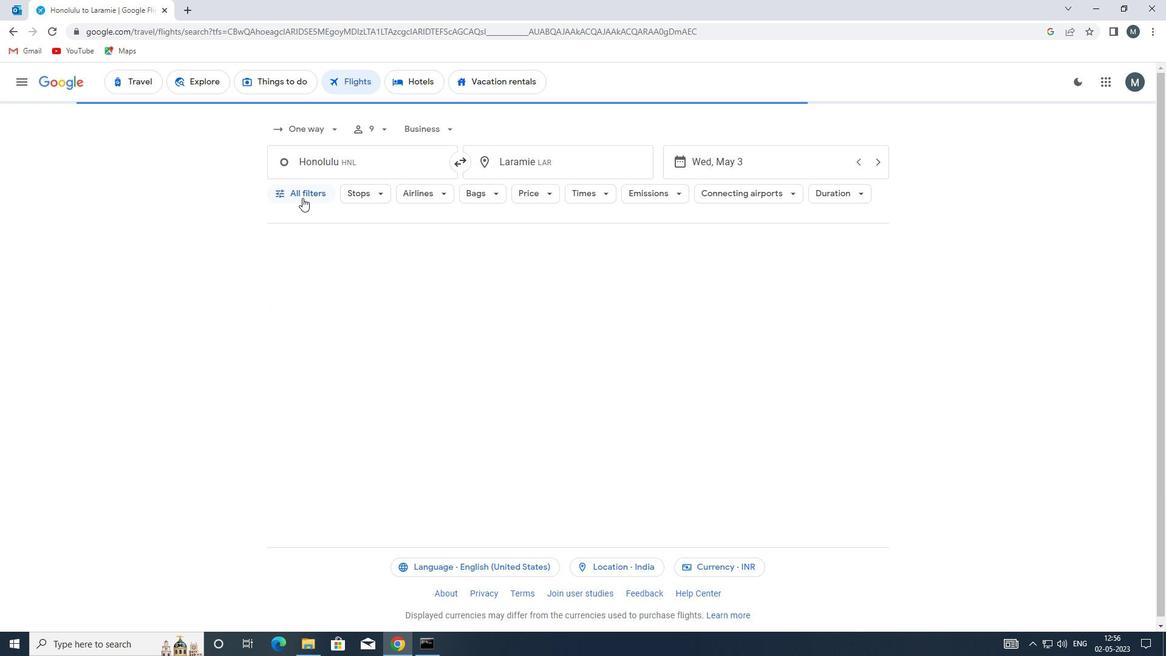 
Action: Mouse moved to (383, 339)
Screenshot: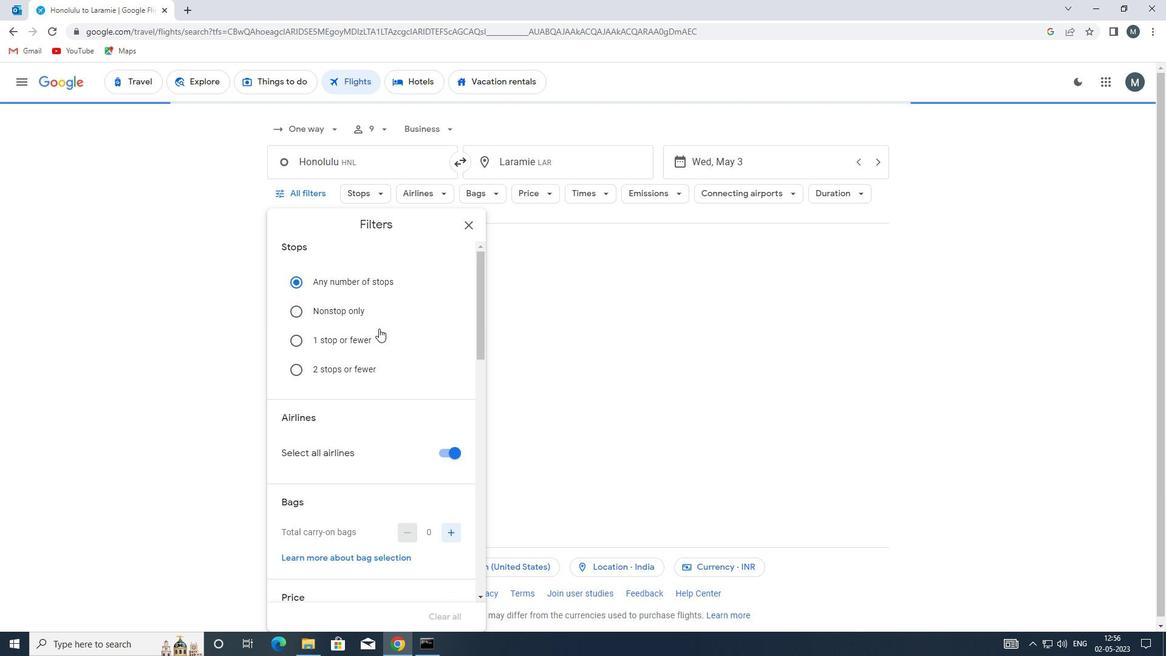 
Action: Mouse scrolled (383, 338) with delta (0, 0)
Screenshot: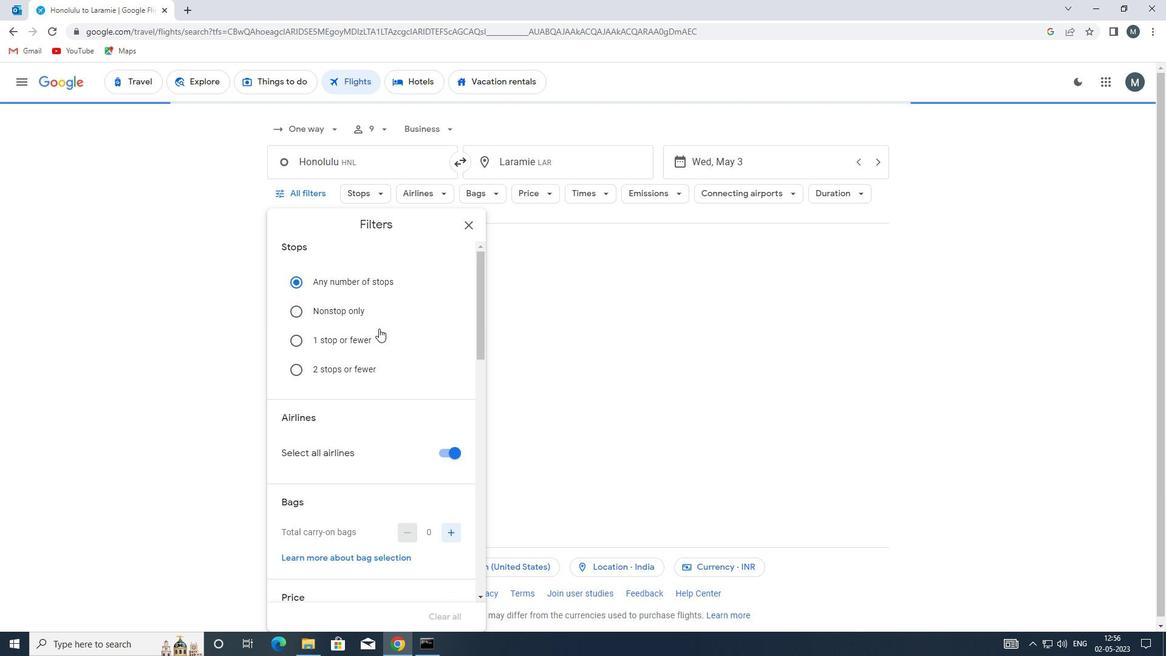 
Action: Mouse moved to (391, 387)
Screenshot: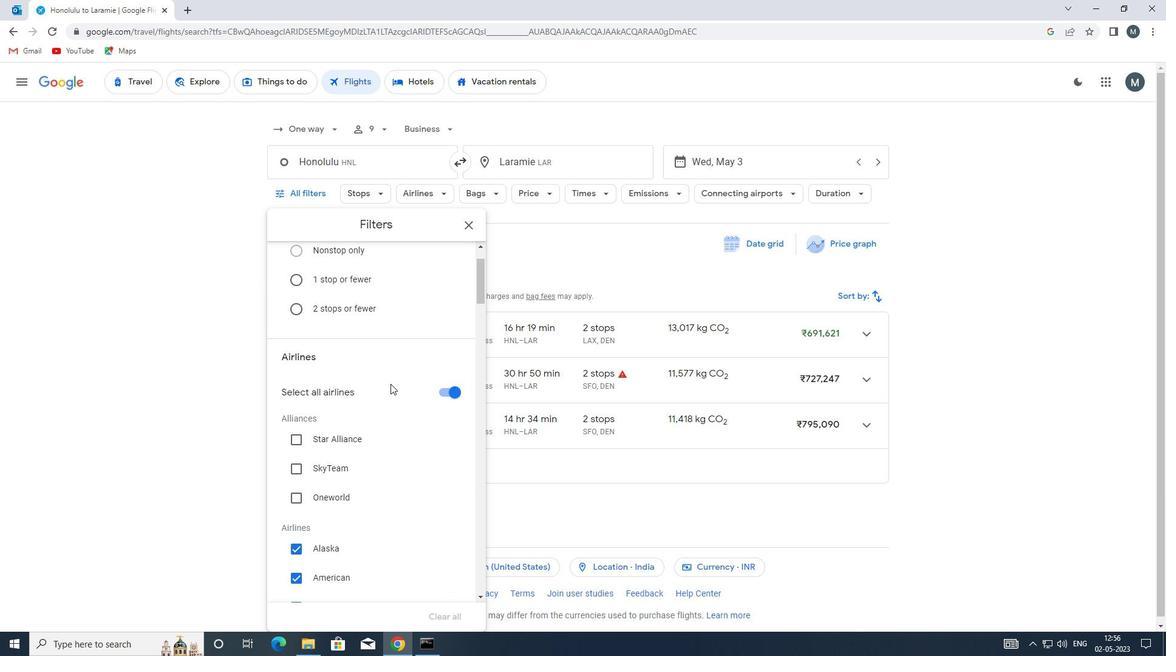 
Action: Mouse scrolled (391, 386) with delta (0, 0)
Screenshot: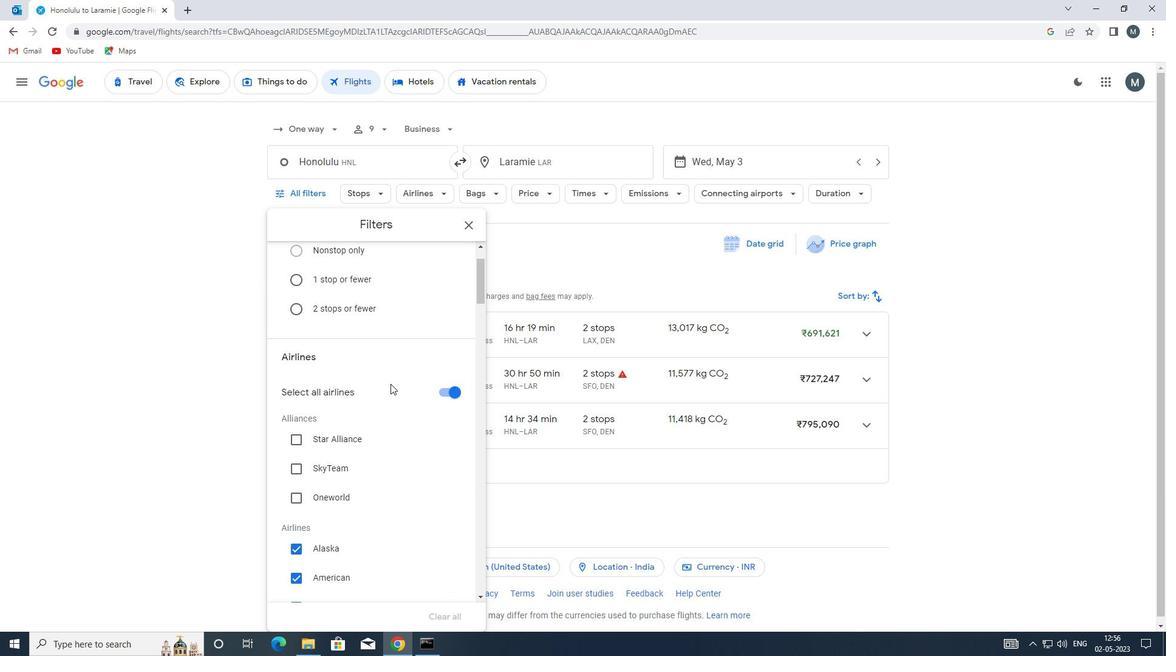 
Action: Mouse moved to (453, 325)
Screenshot: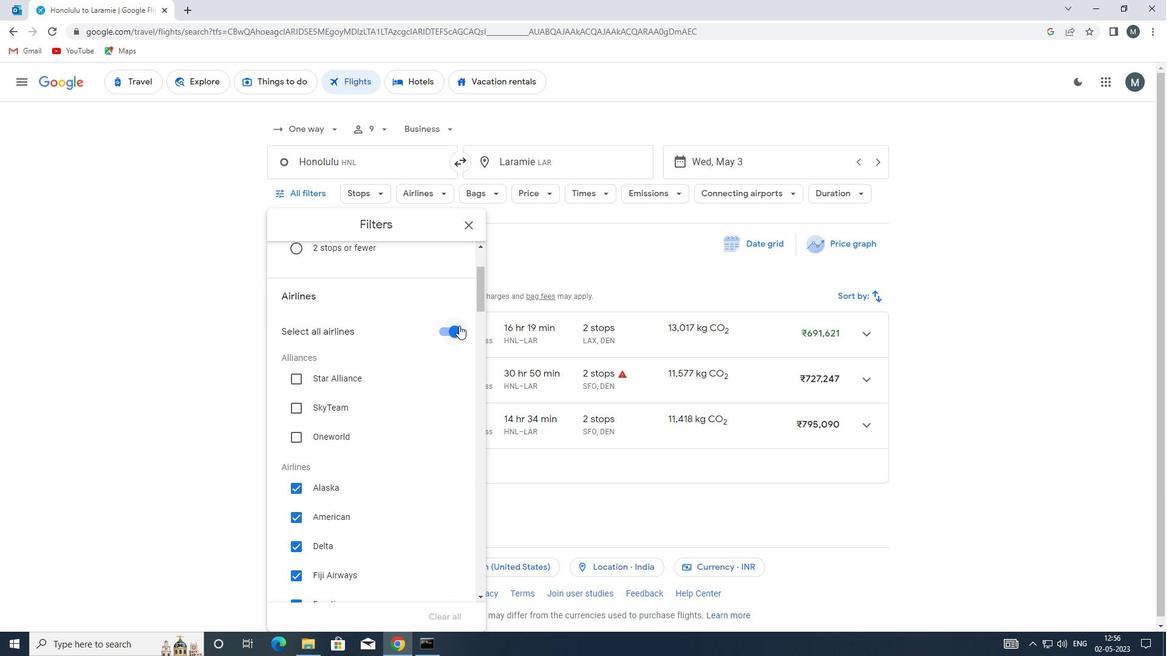 
Action: Mouse pressed left at (453, 325)
Screenshot: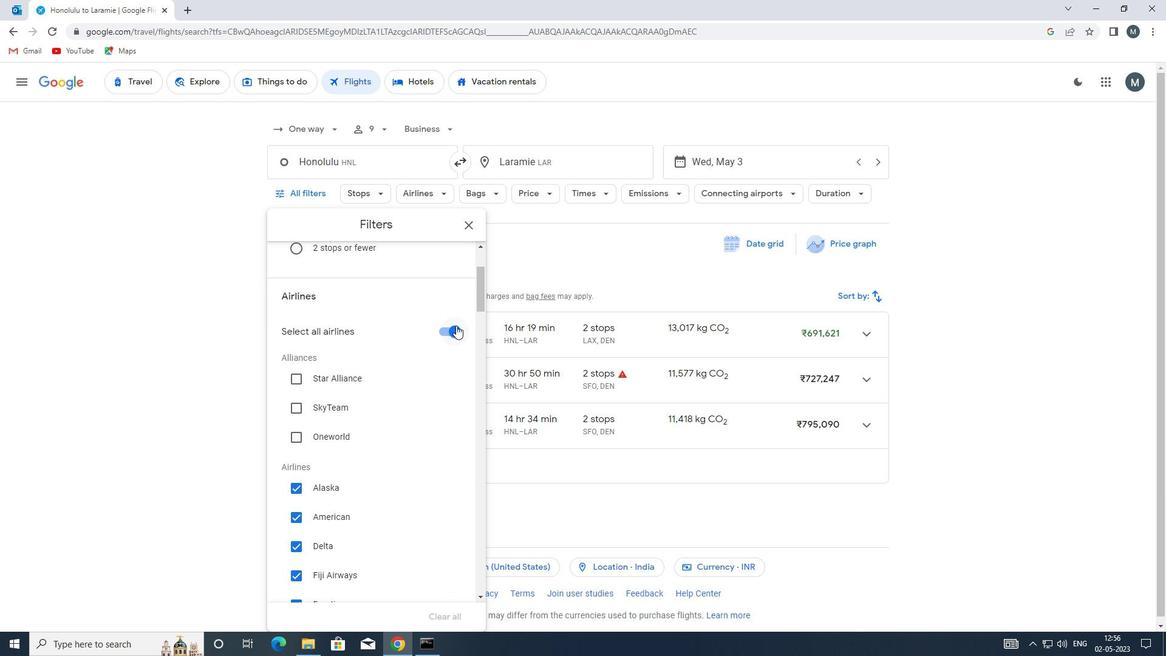 
Action: Mouse moved to (366, 392)
Screenshot: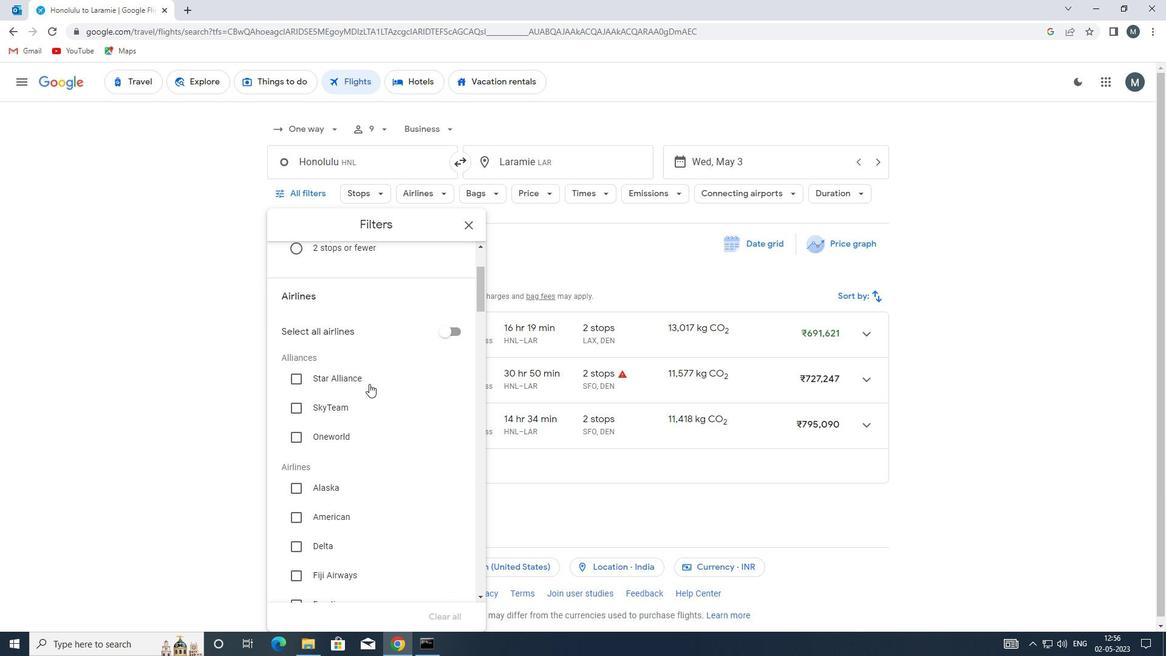 
Action: Mouse scrolled (366, 391) with delta (0, 0)
Screenshot: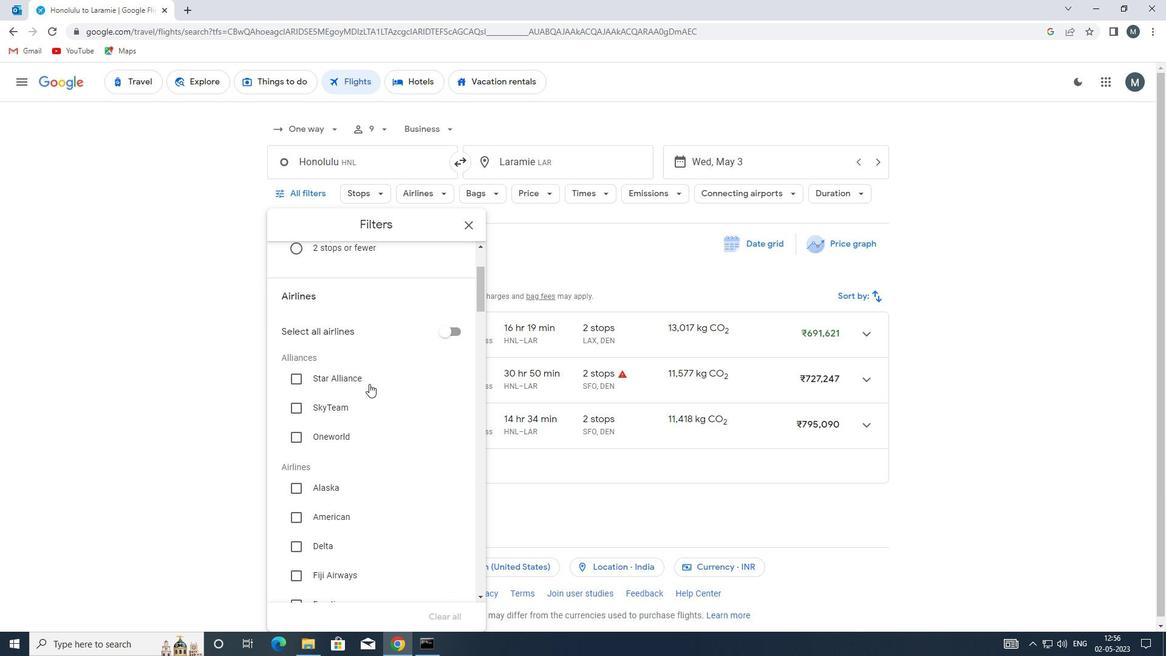 
Action: Mouse moved to (353, 439)
Screenshot: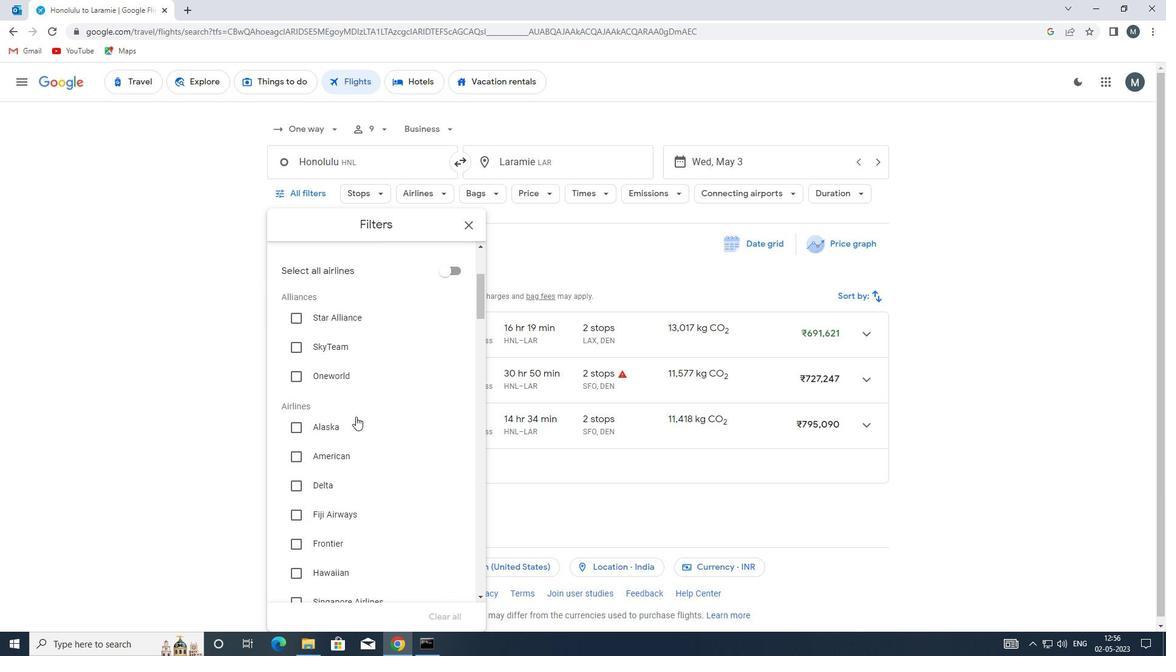 
Action: Mouse scrolled (353, 439) with delta (0, 0)
Screenshot: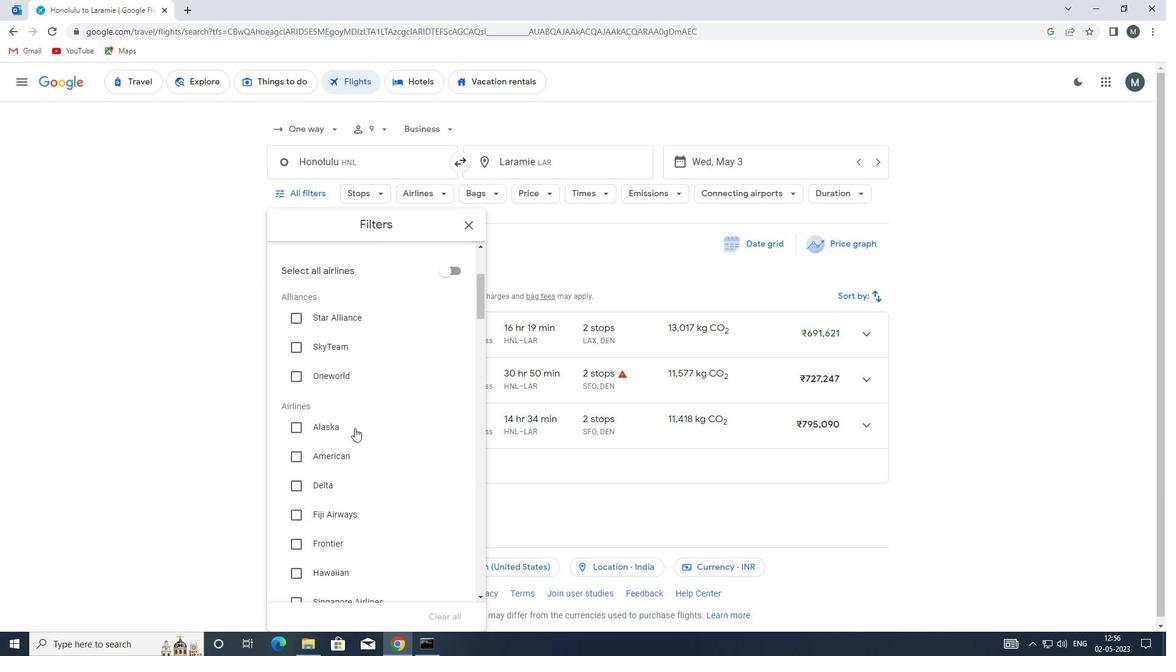 
Action: Mouse moved to (296, 425)
Screenshot: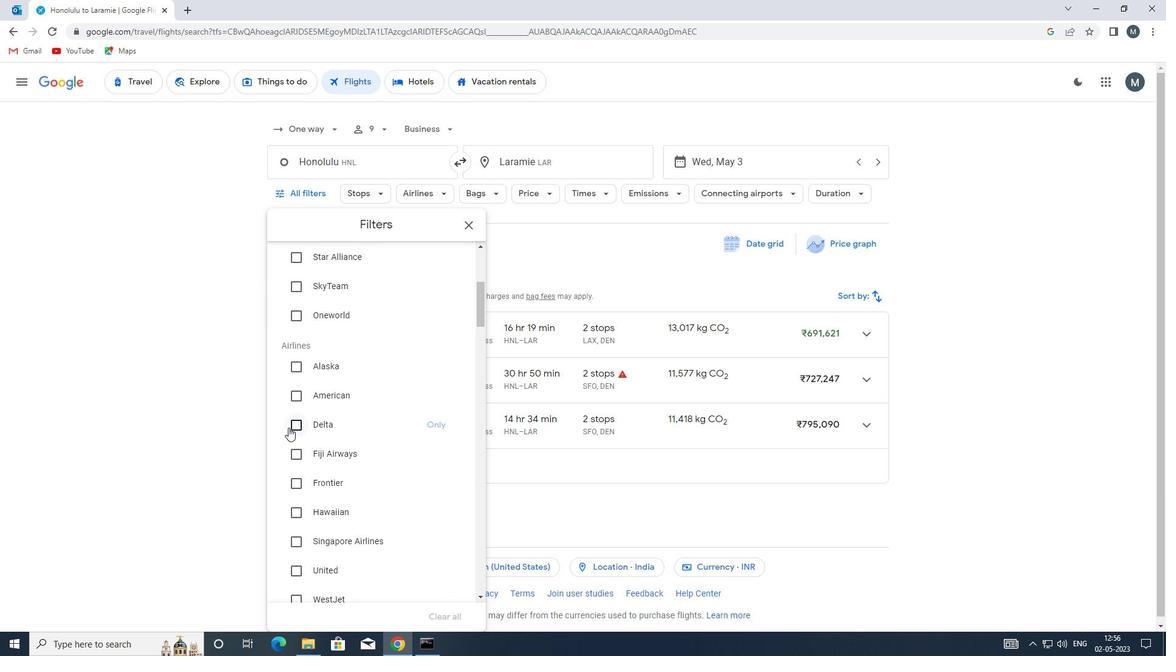 
Action: Mouse pressed left at (296, 425)
Screenshot: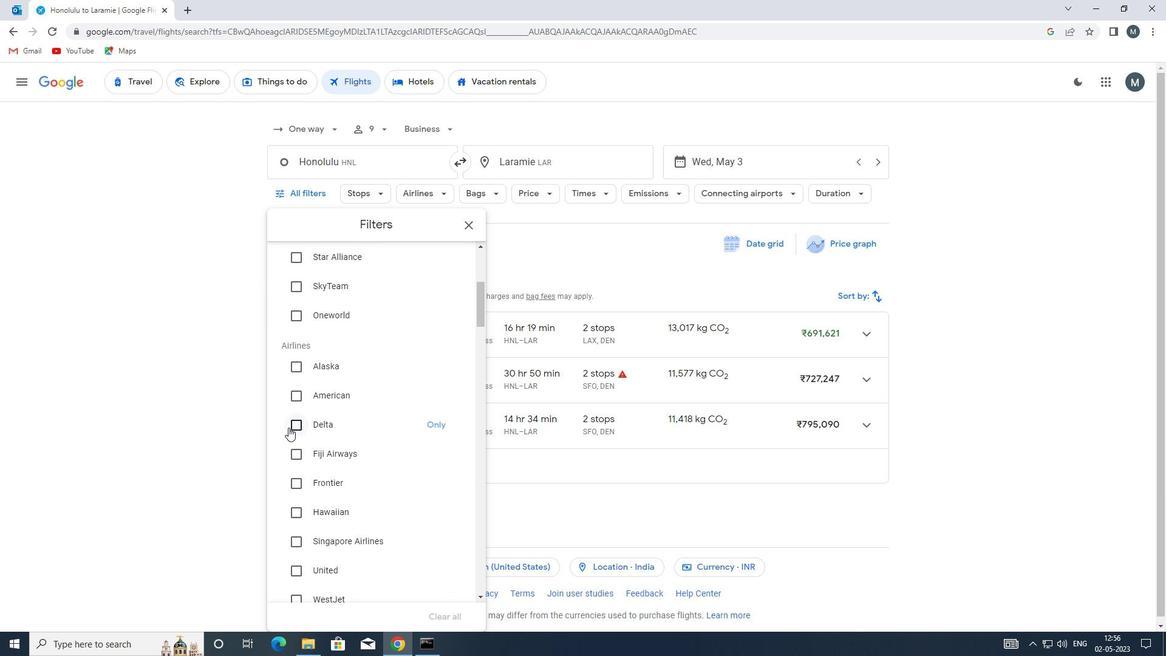 
Action: Mouse moved to (367, 412)
Screenshot: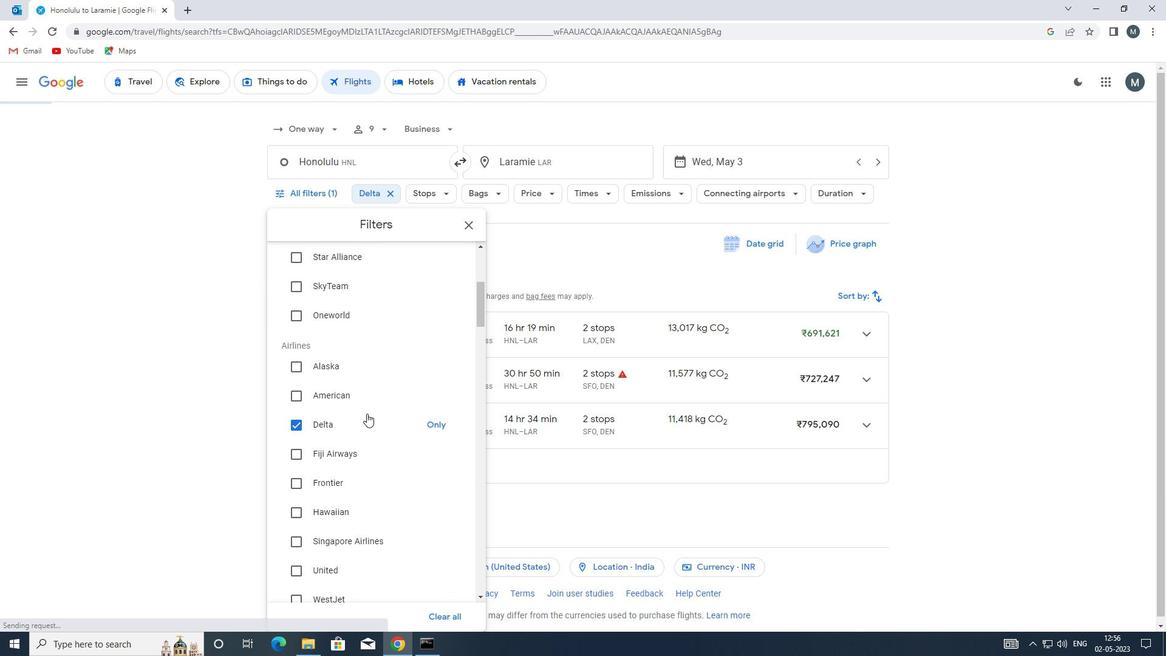 
Action: Mouse scrolled (367, 411) with delta (0, 0)
Screenshot: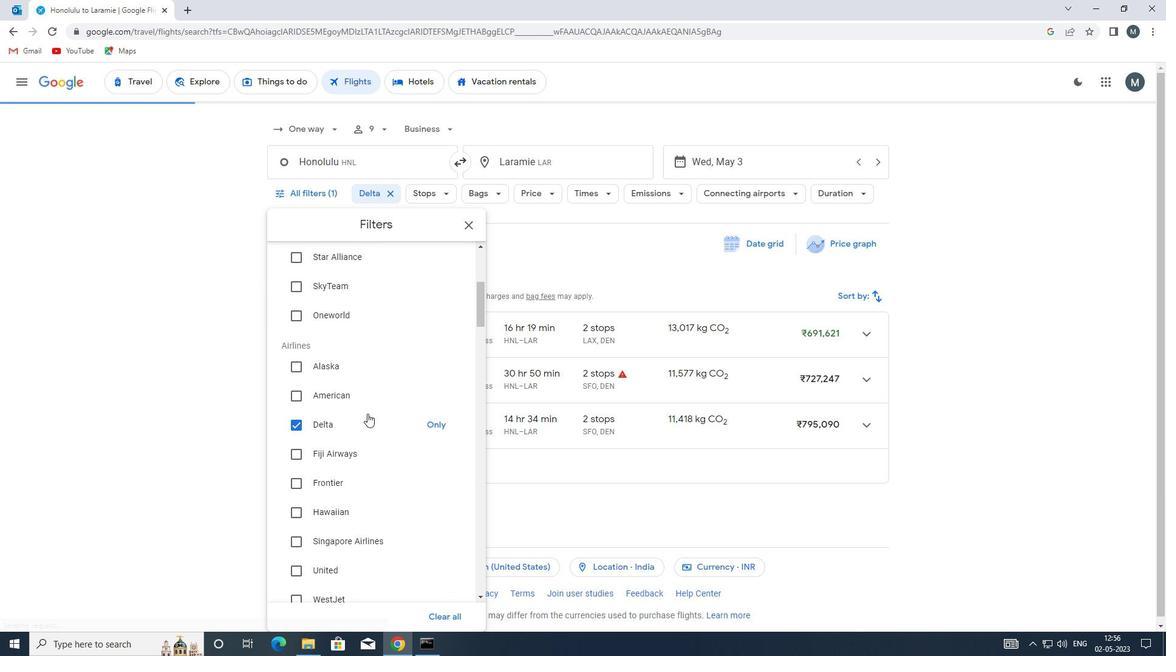 
Action: Mouse moved to (382, 397)
Screenshot: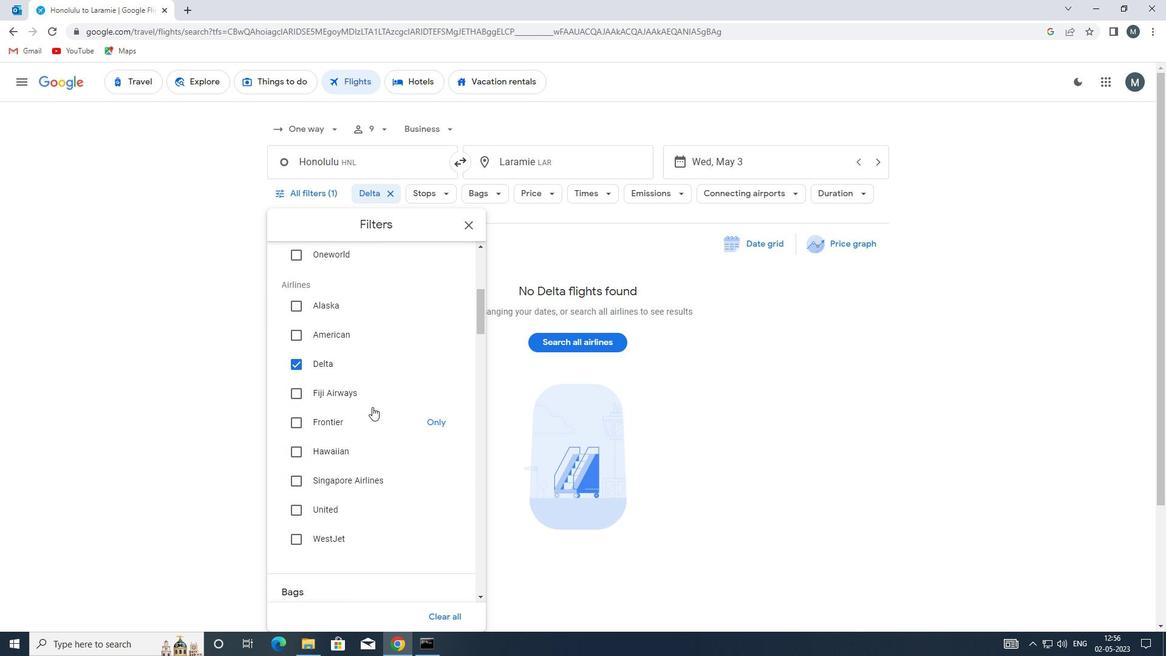 
Action: Mouse scrolled (382, 397) with delta (0, 0)
Screenshot: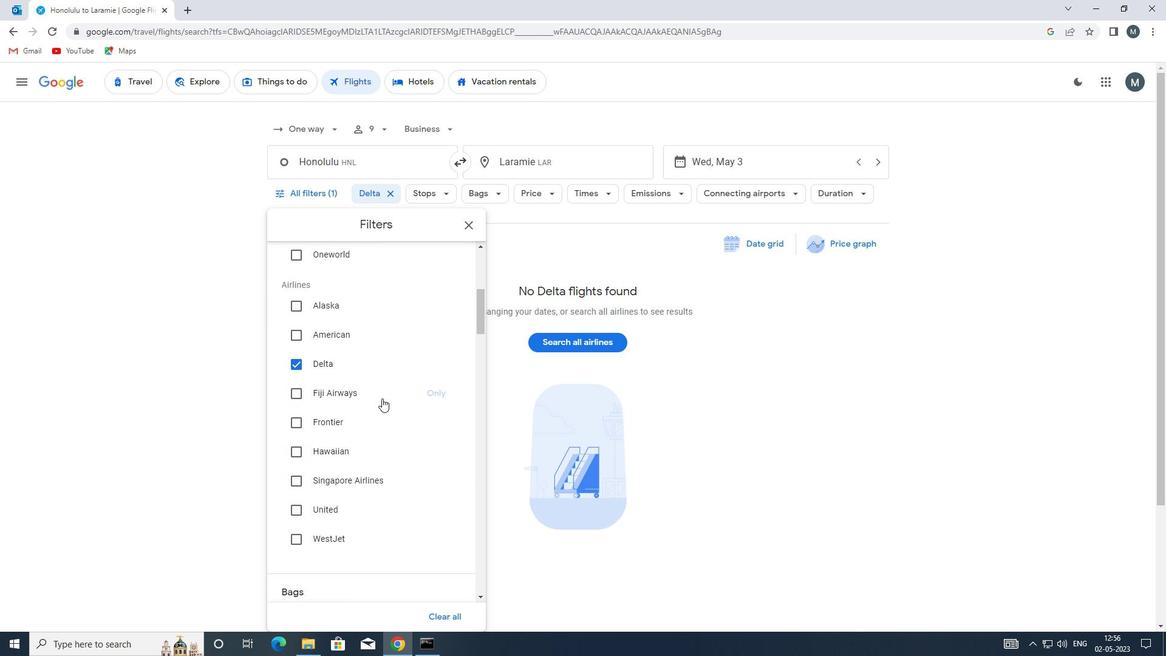 
Action: Mouse moved to (382, 397)
Screenshot: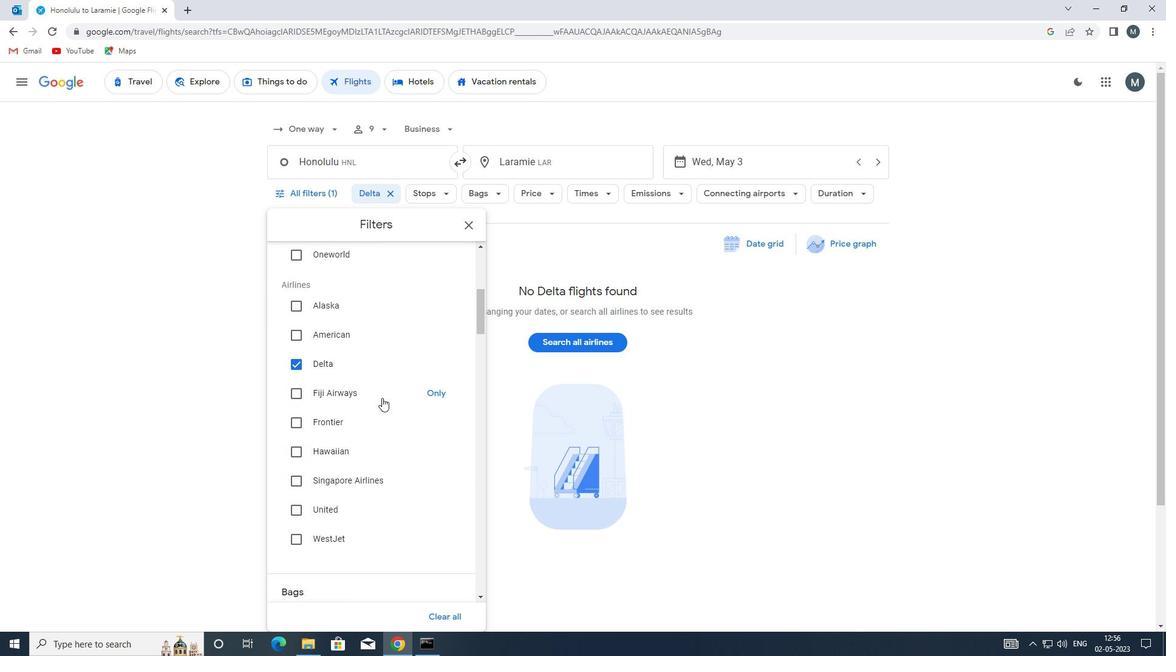 
Action: Mouse scrolled (382, 397) with delta (0, 0)
Screenshot: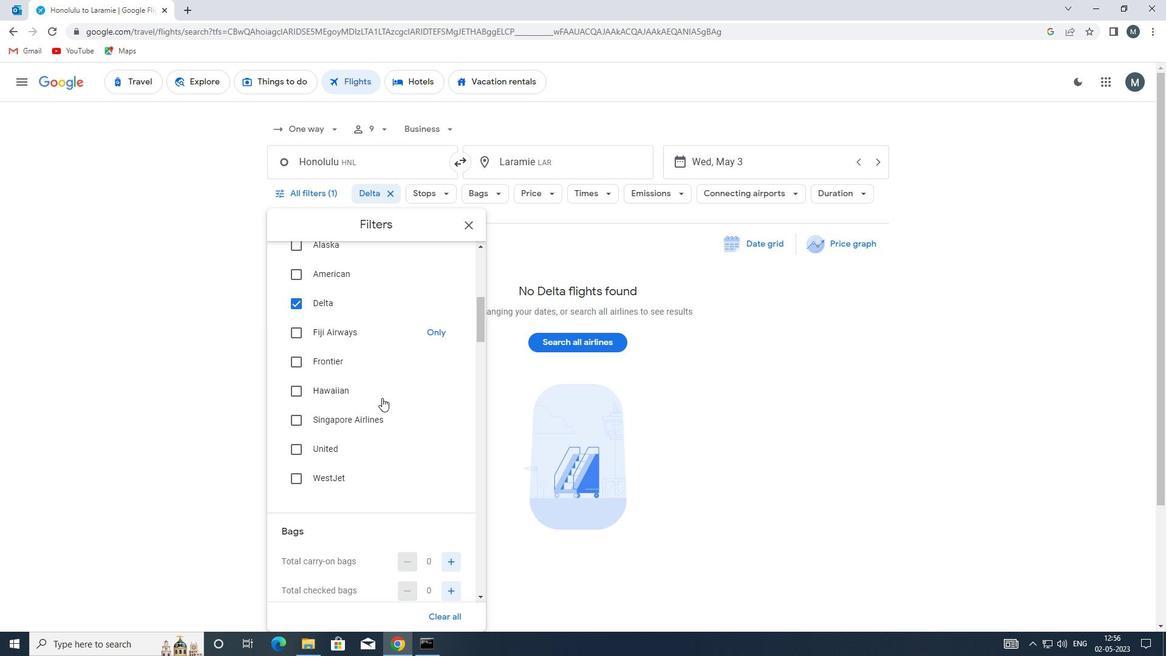 
Action: Mouse moved to (379, 399)
Screenshot: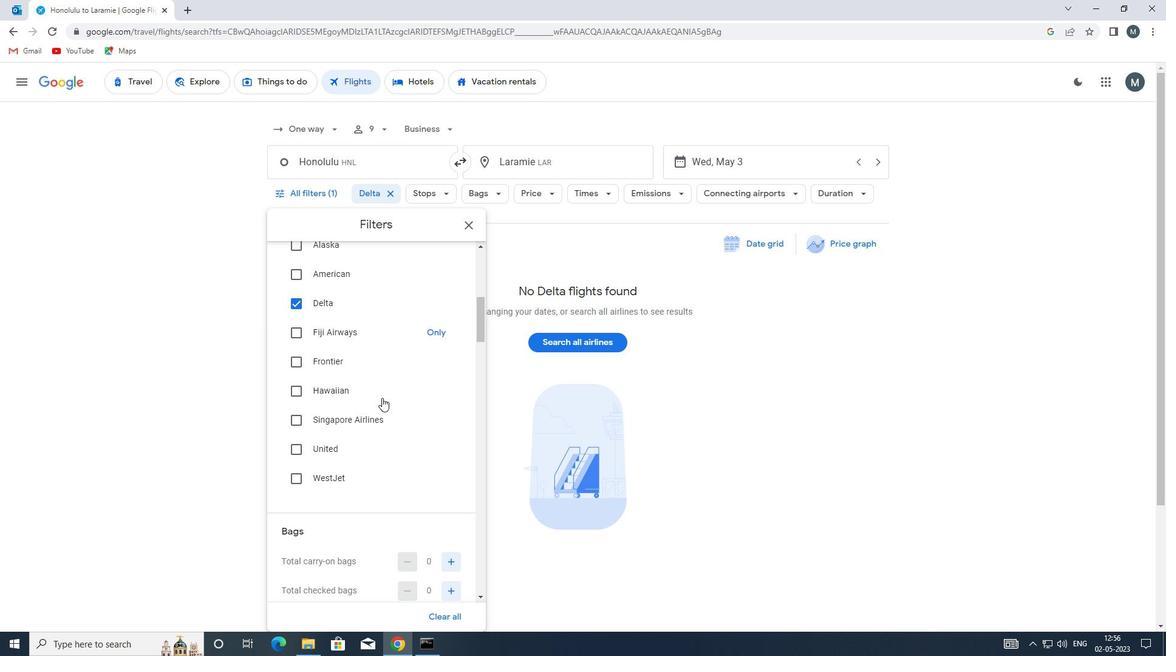 
Action: Mouse scrolled (379, 398) with delta (0, 0)
Screenshot: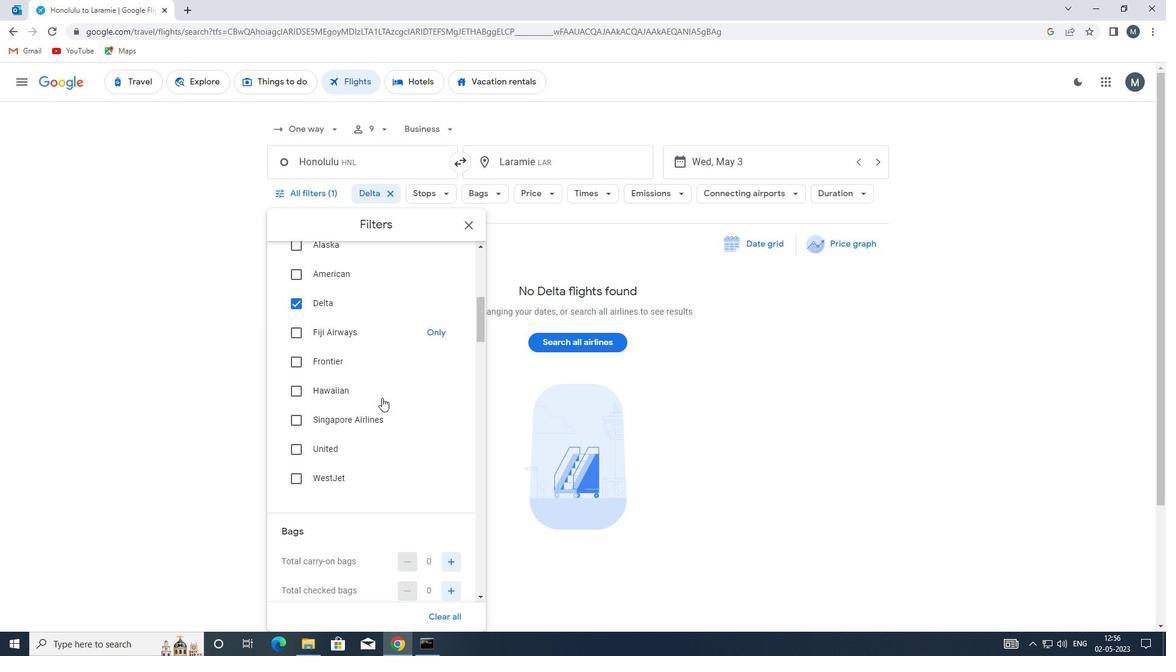 
Action: Mouse moved to (448, 441)
Screenshot: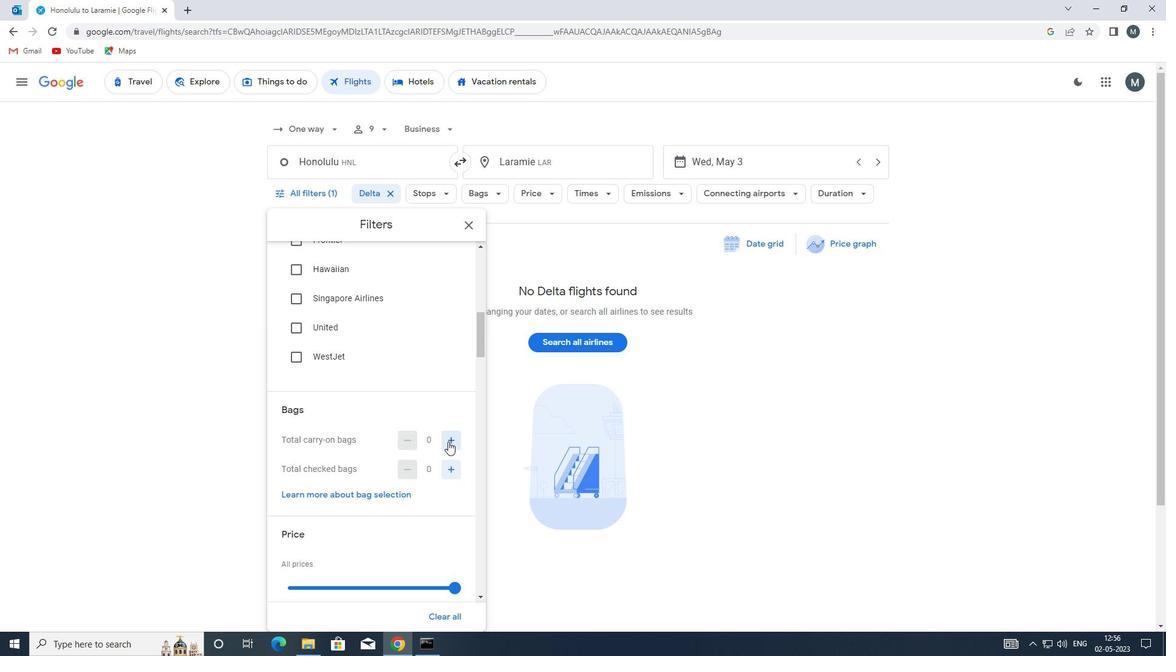 
Action: Mouse pressed left at (448, 441)
Screenshot: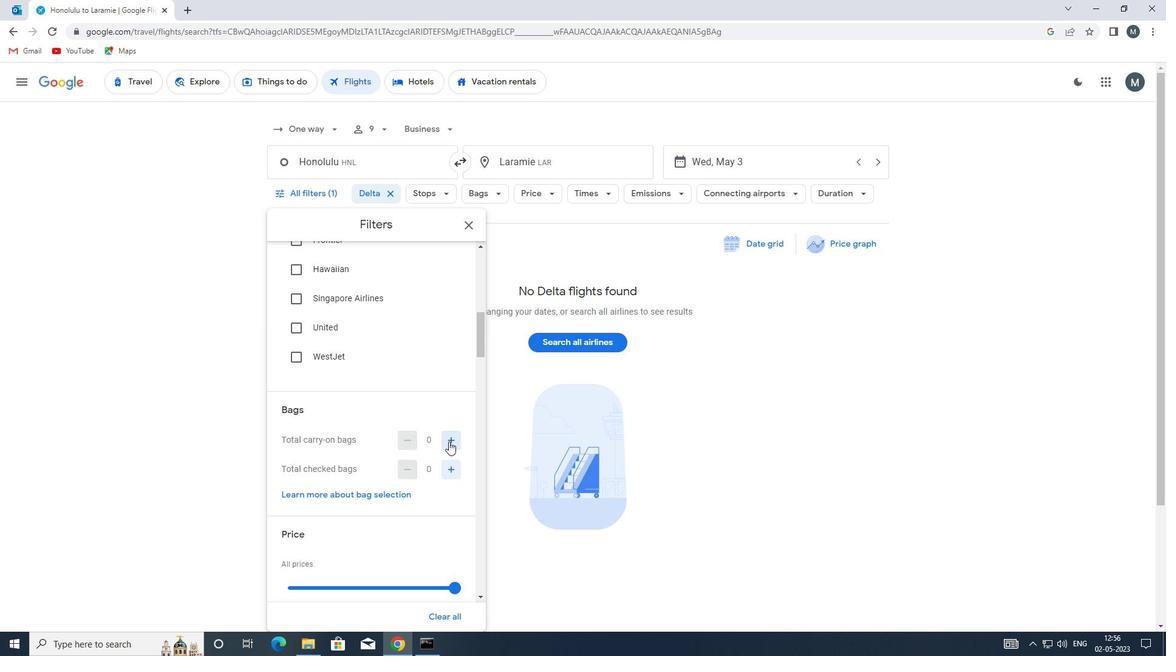 
Action: Mouse moved to (366, 418)
Screenshot: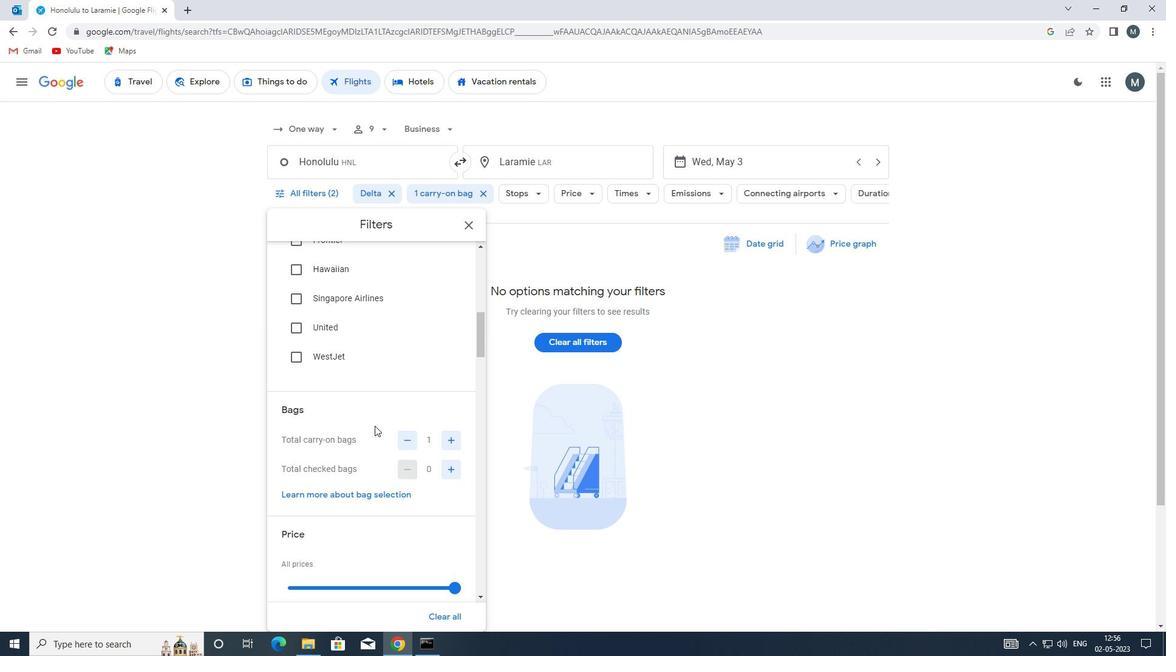 
Action: Mouse scrolled (366, 417) with delta (0, 0)
Screenshot: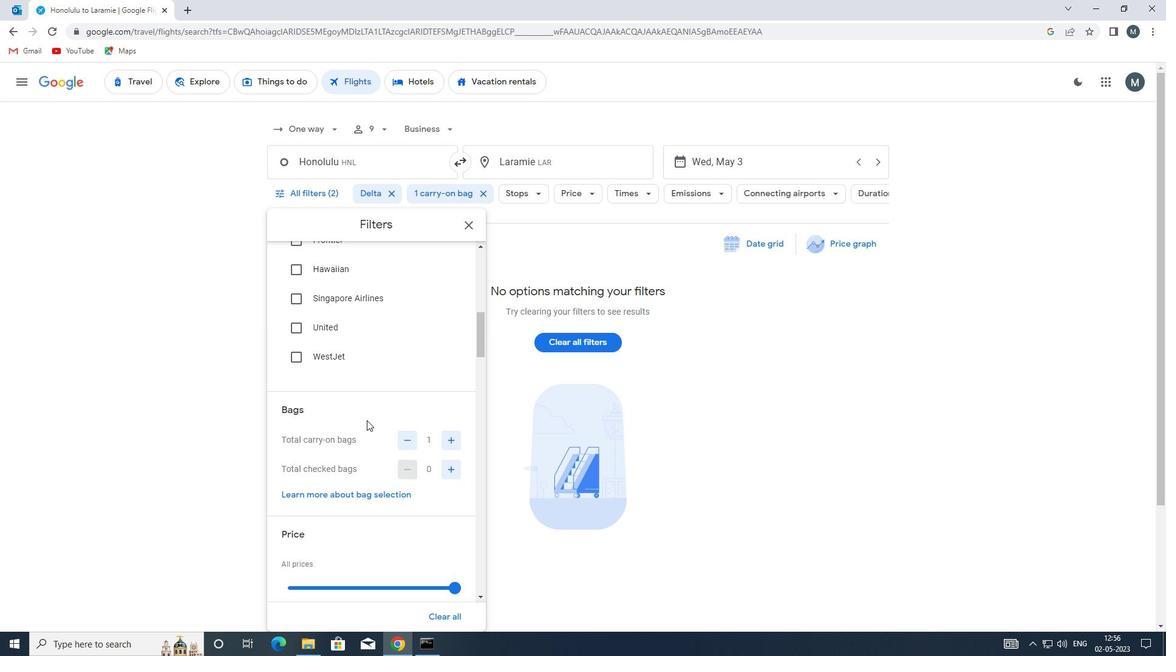 
Action: Mouse scrolled (366, 417) with delta (0, 0)
Screenshot: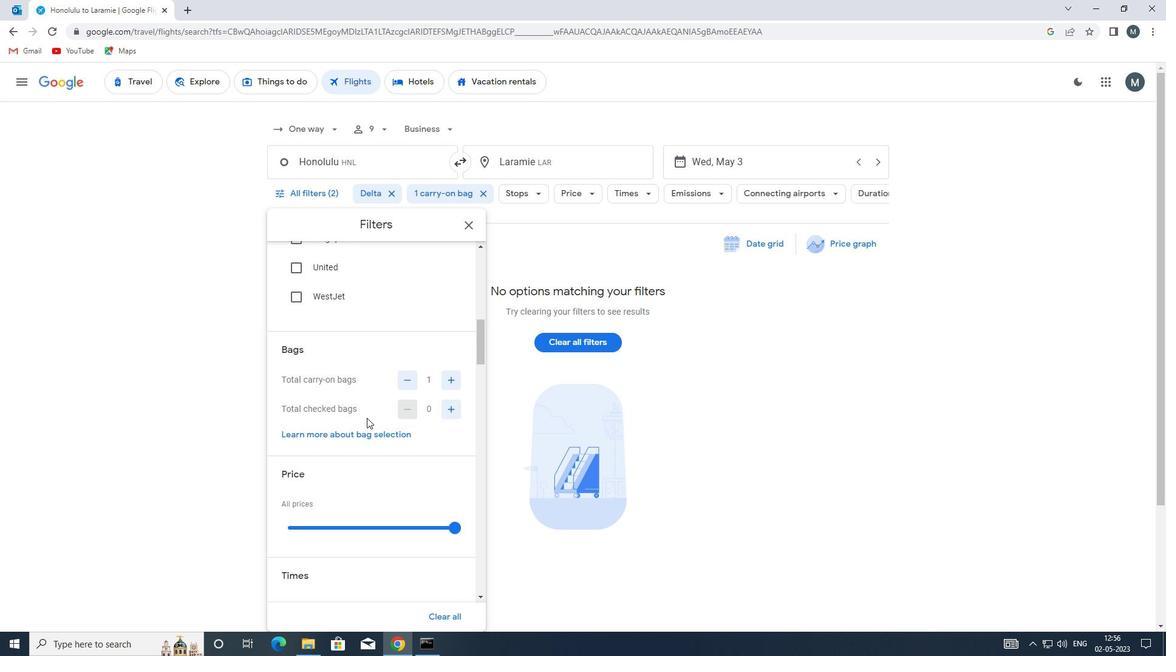
Action: Mouse moved to (354, 424)
Screenshot: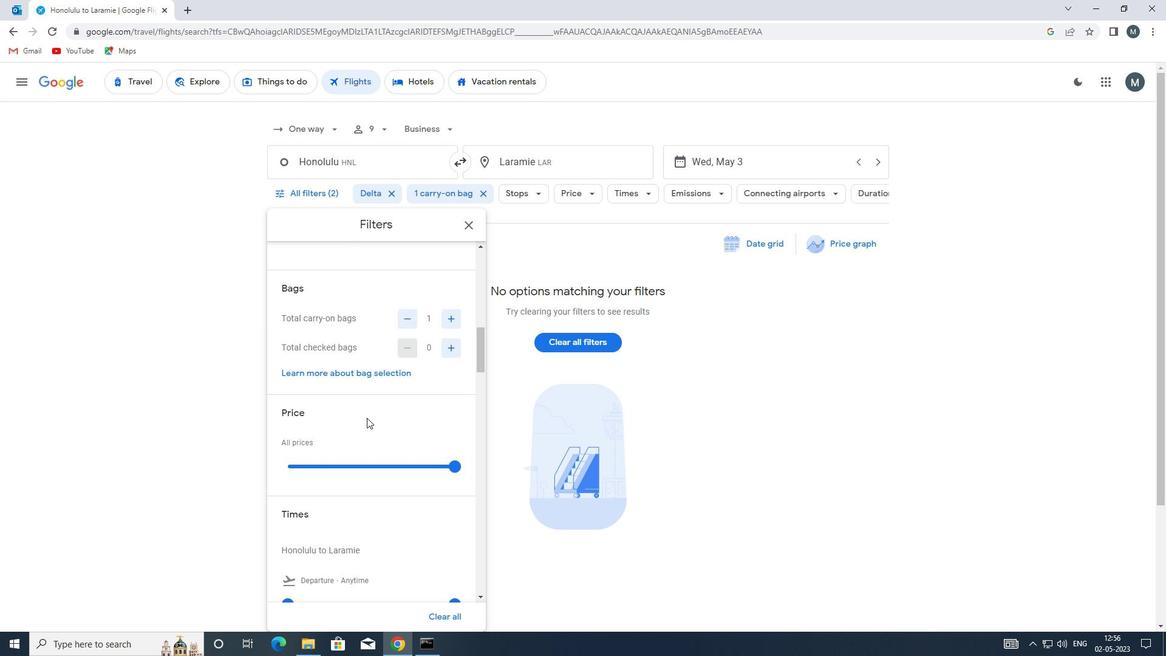 
Action: Mouse scrolled (354, 424) with delta (0, 0)
Screenshot: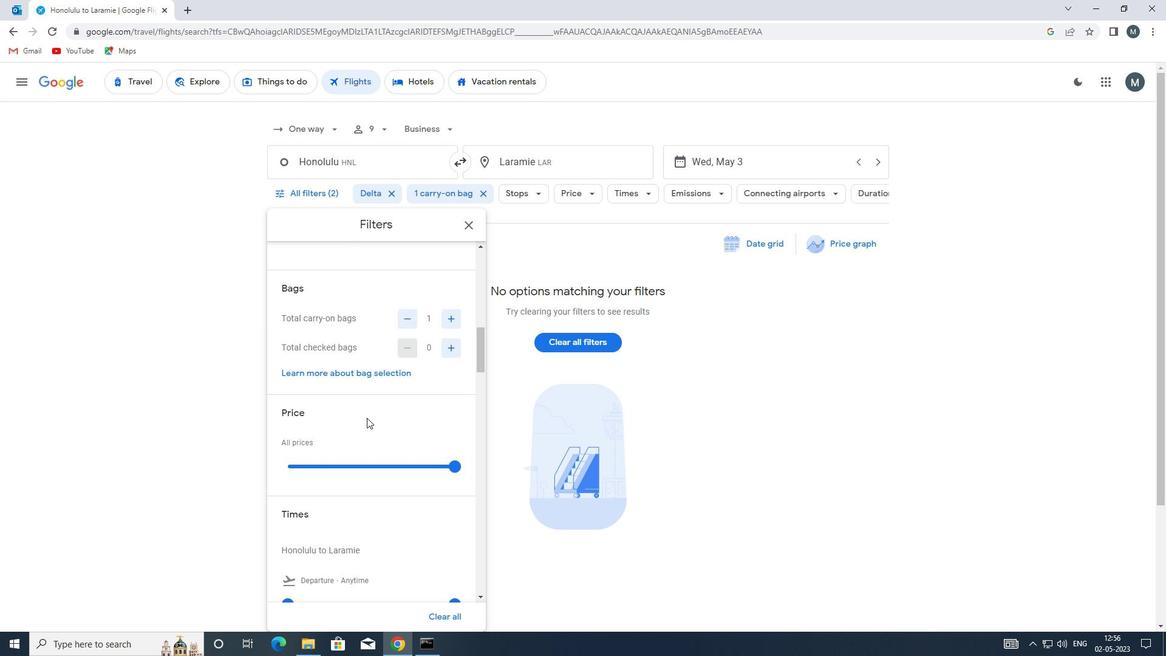 
Action: Mouse moved to (320, 402)
Screenshot: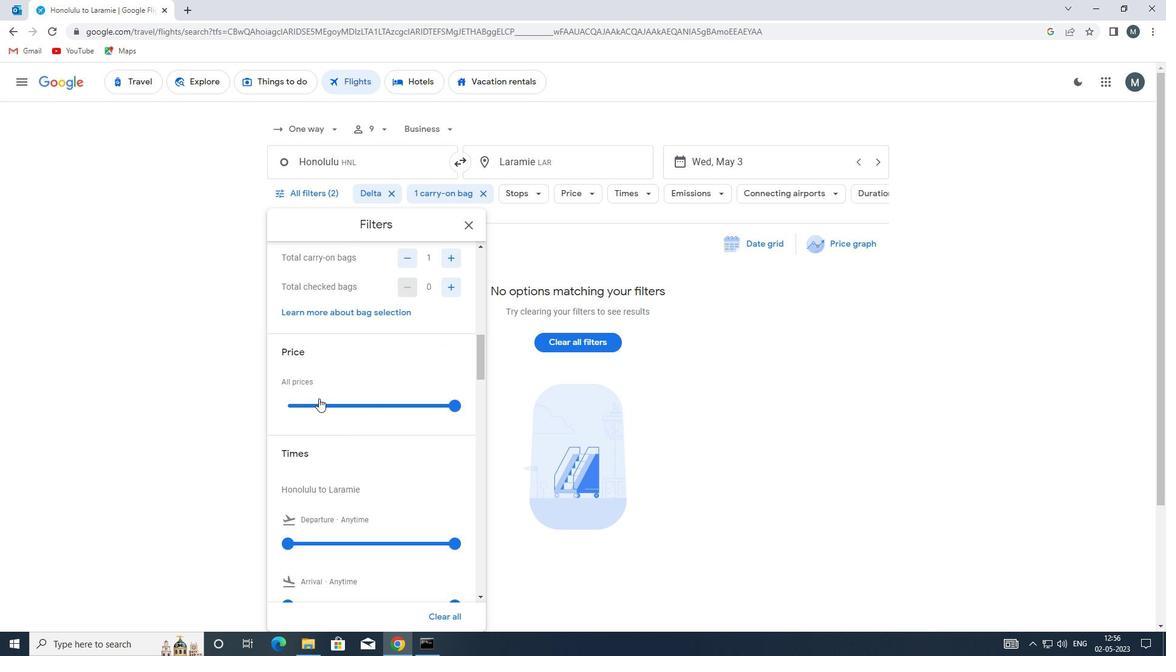 
Action: Mouse pressed left at (320, 402)
Screenshot: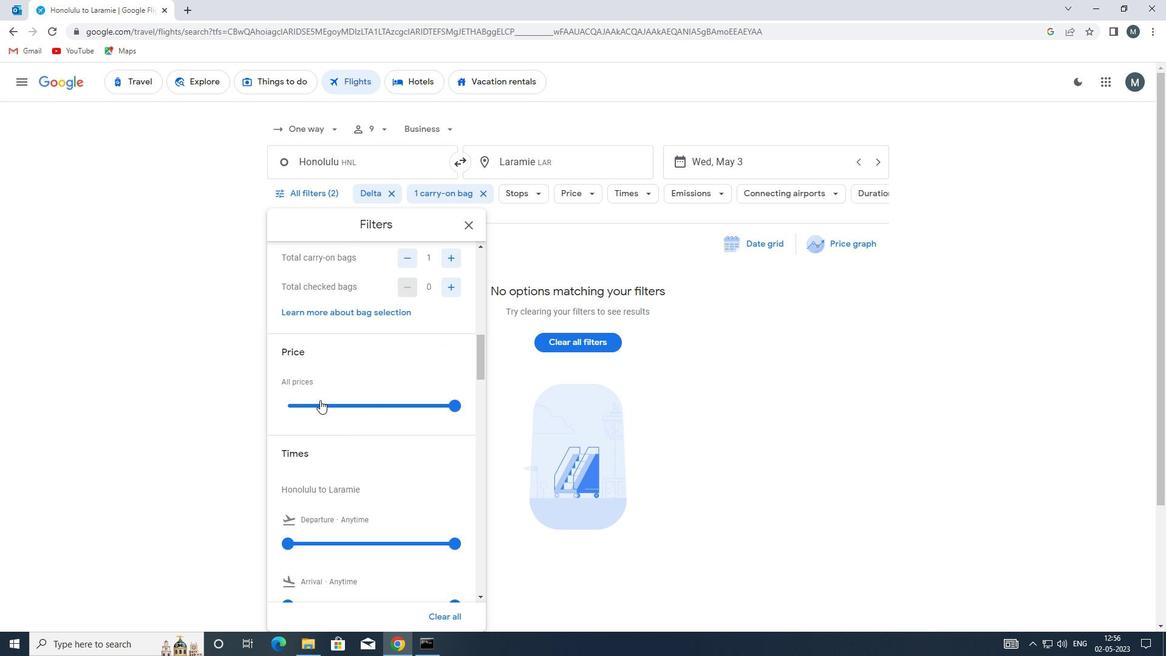 
Action: Mouse moved to (321, 404)
Screenshot: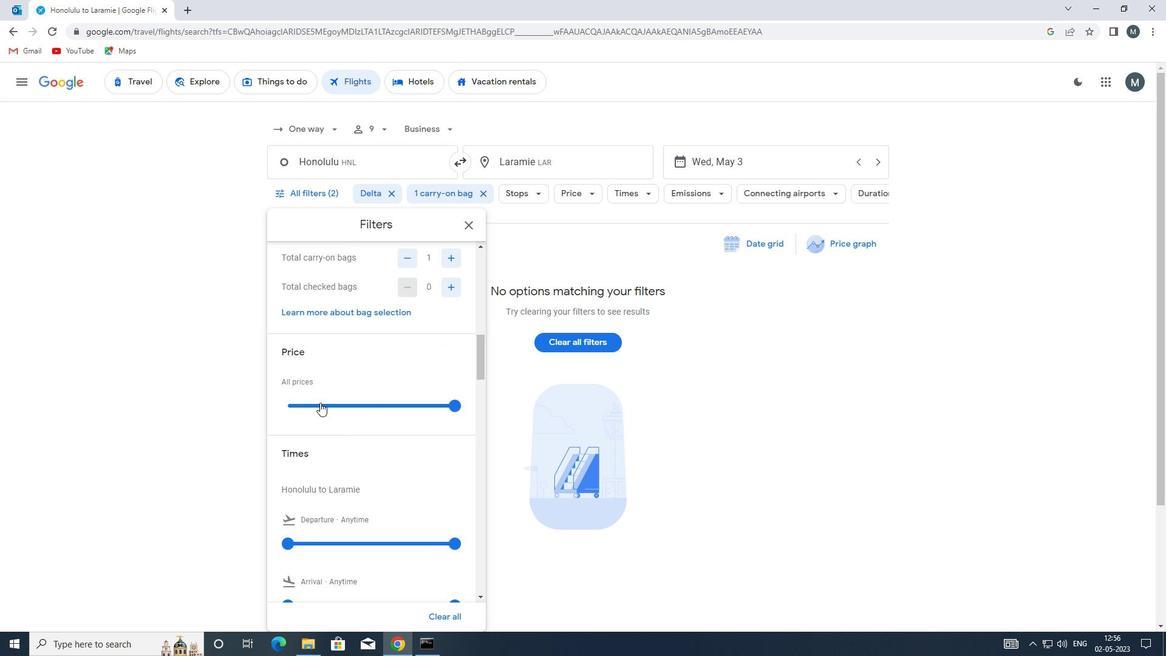 
Action: Mouse pressed left at (321, 404)
Screenshot: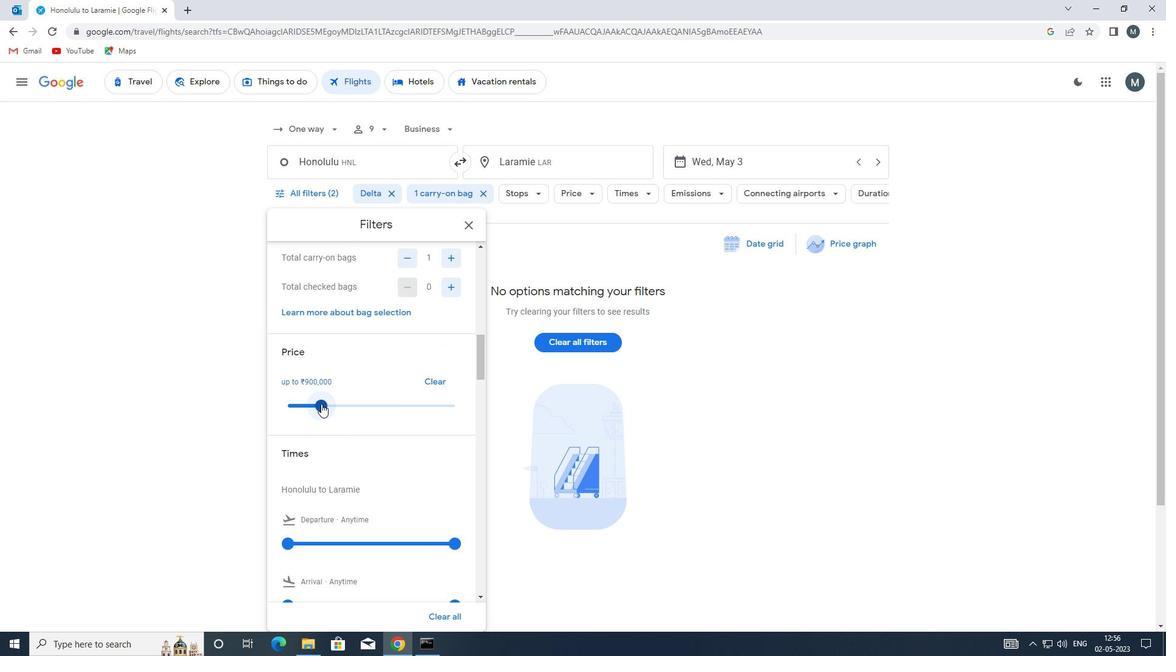 
Action: Mouse moved to (358, 383)
Screenshot: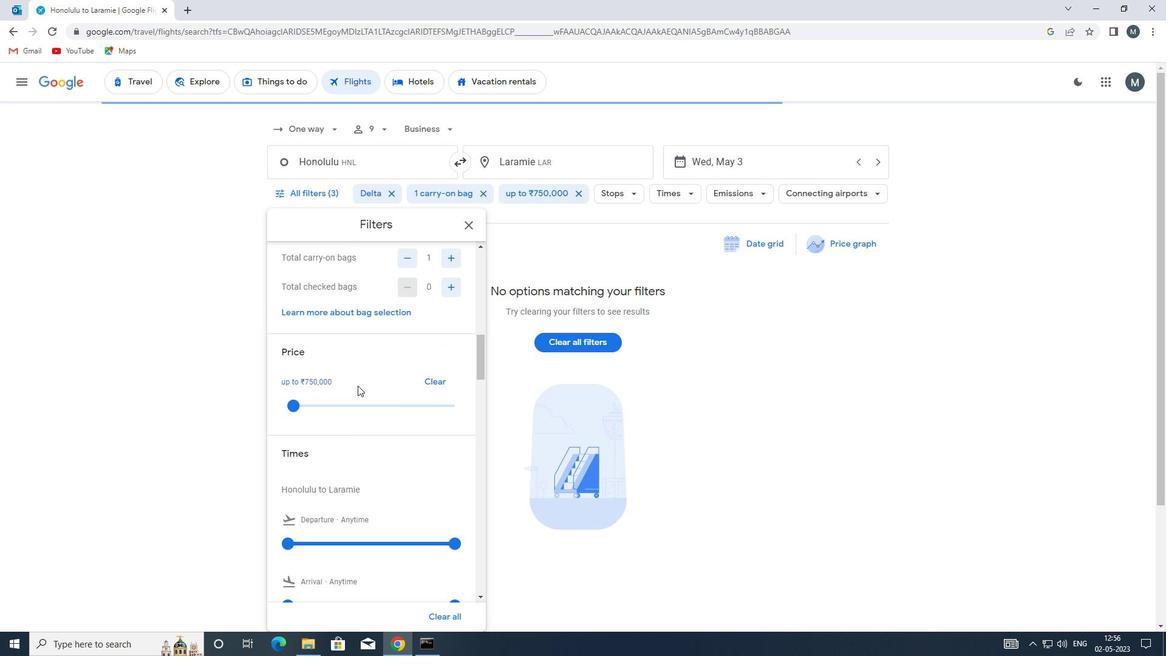 
Action: Mouse scrolled (358, 383) with delta (0, 0)
Screenshot: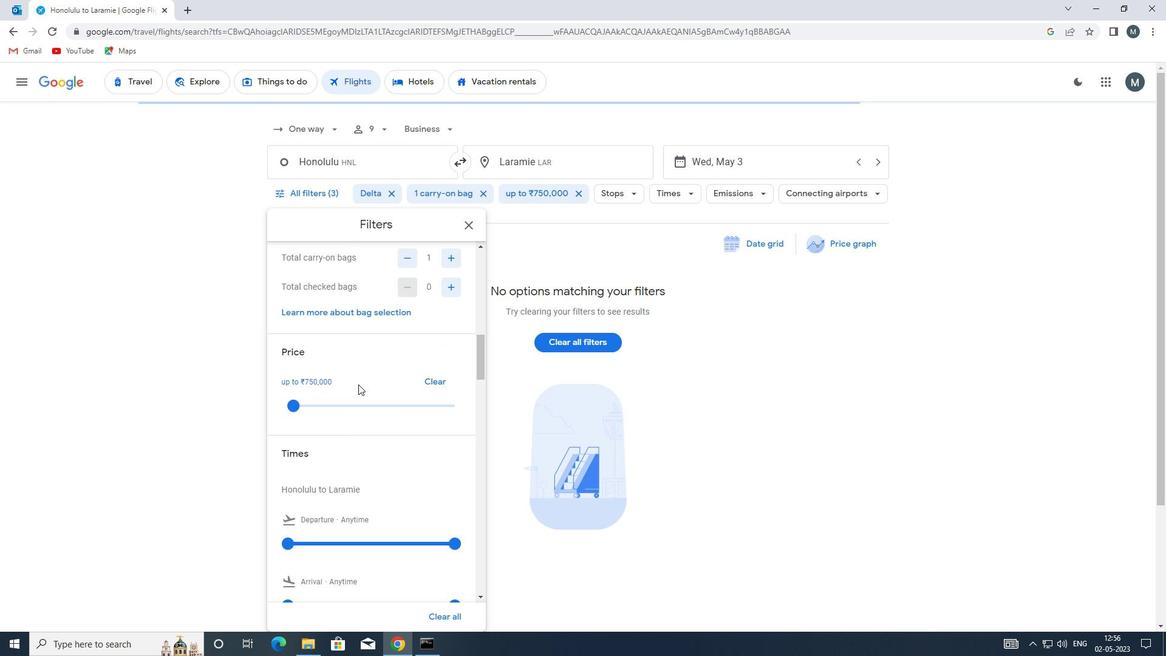 
Action: Mouse moved to (360, 376)
Screenshot: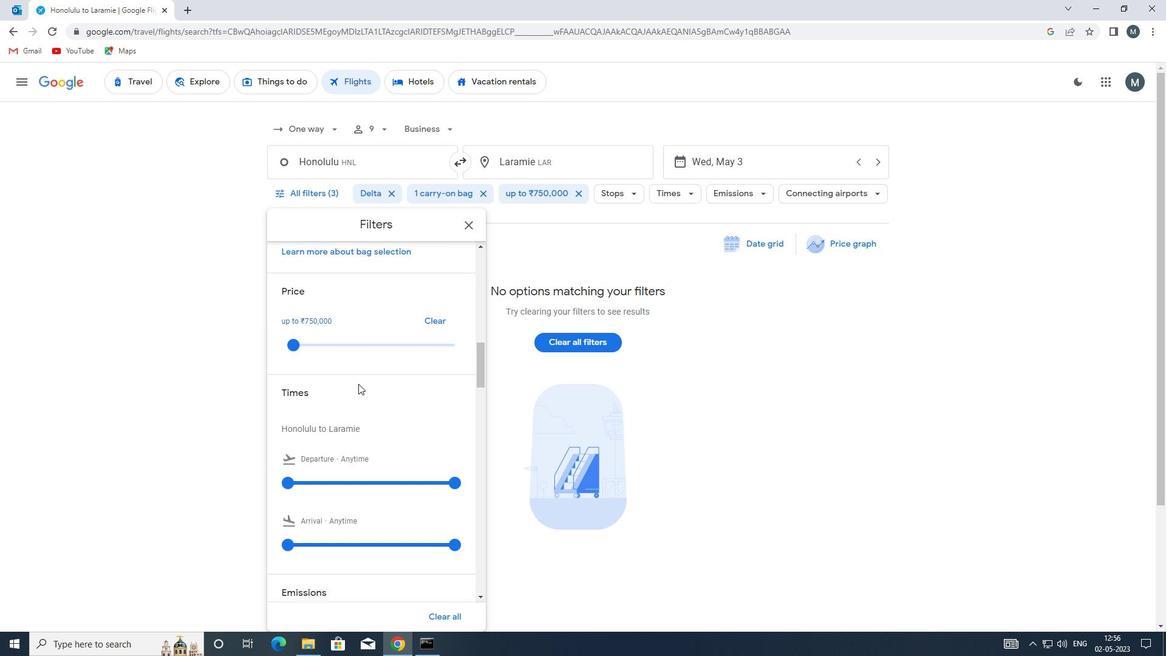 
Action: Mouse scrolled (360, 376) with delta (0, 0)
Screenshot: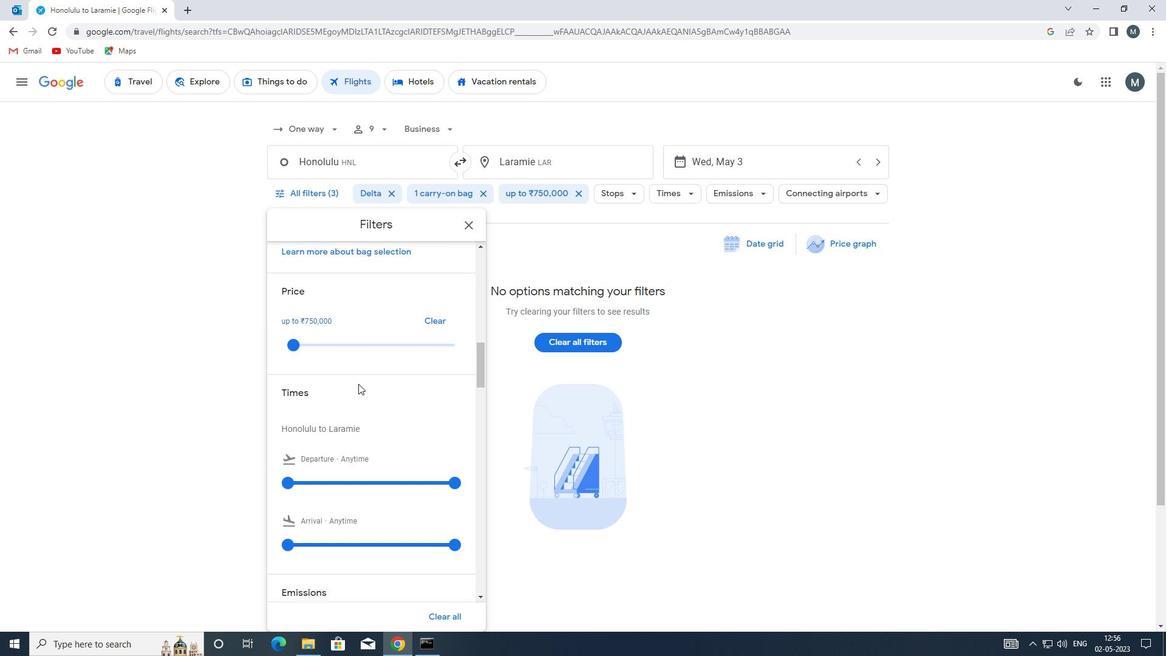 
Action: Mouse moved to (291, 421)
Screenshot: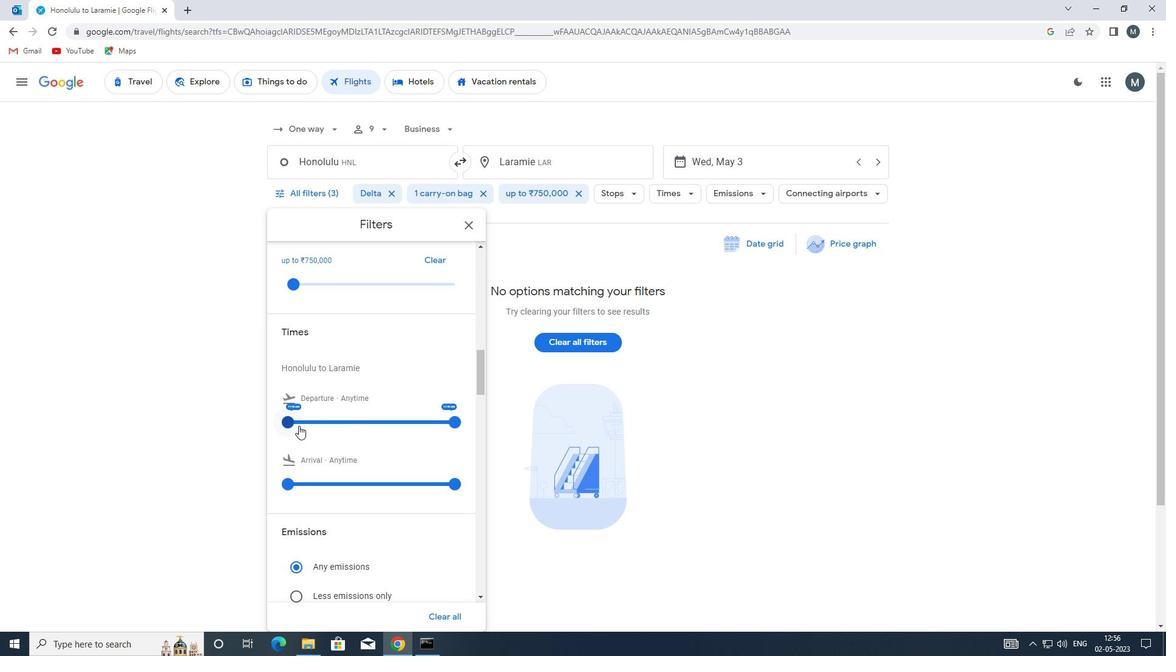 
Action: Mouse pressed left at (291, 421)
Screenshot: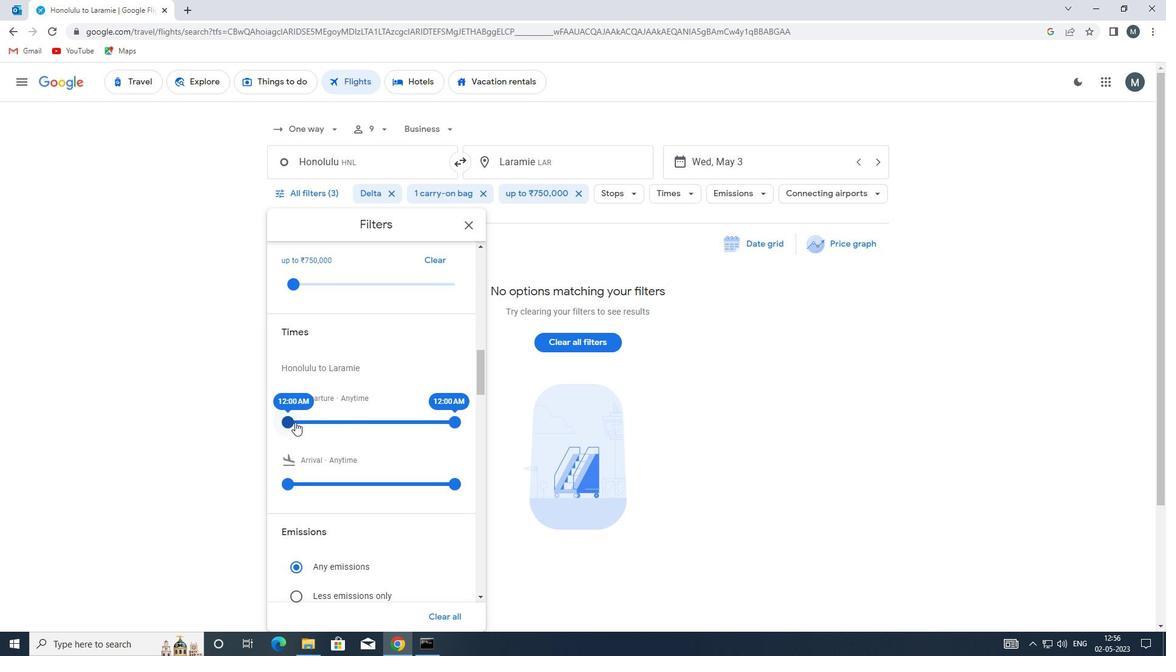 
Action: Mouse moved to (450, 418)
Screenshot: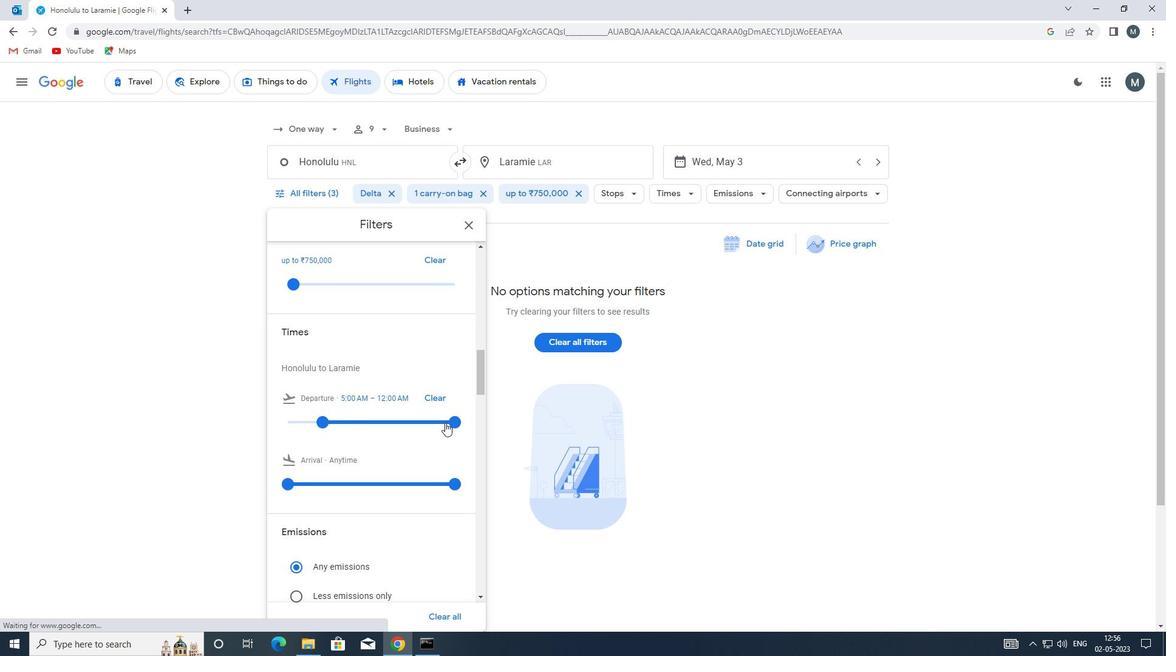 
Action: Mouse pressed left at (450, 418)
Screenshot: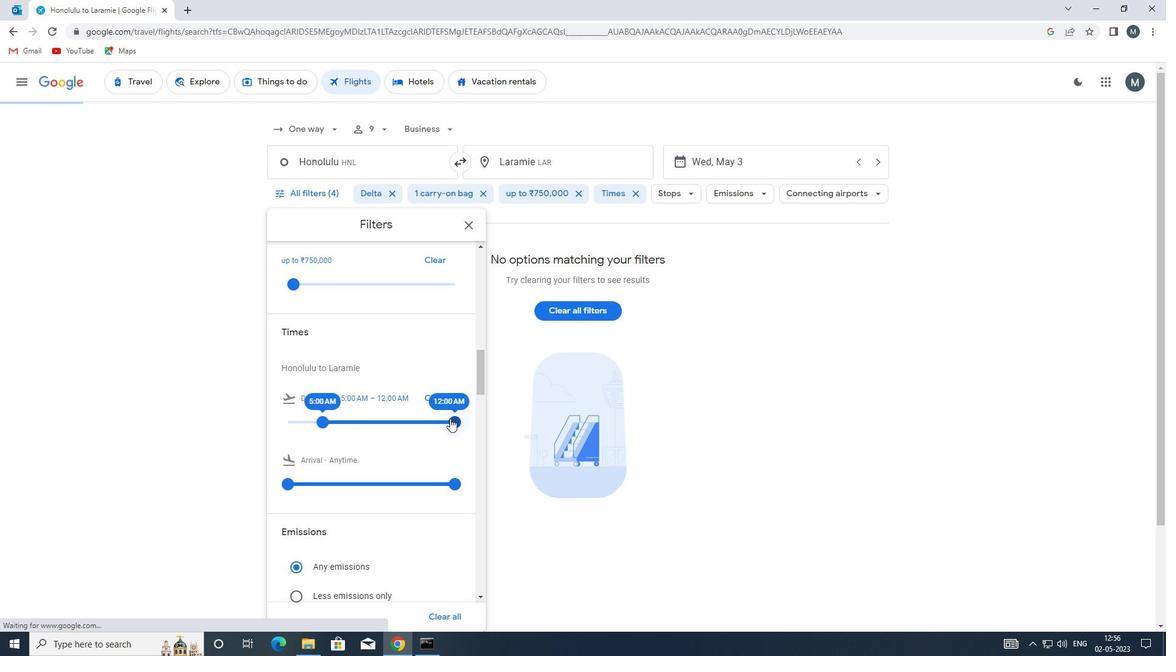 
Action: Mouse moved to (344, 410)
Screenshot: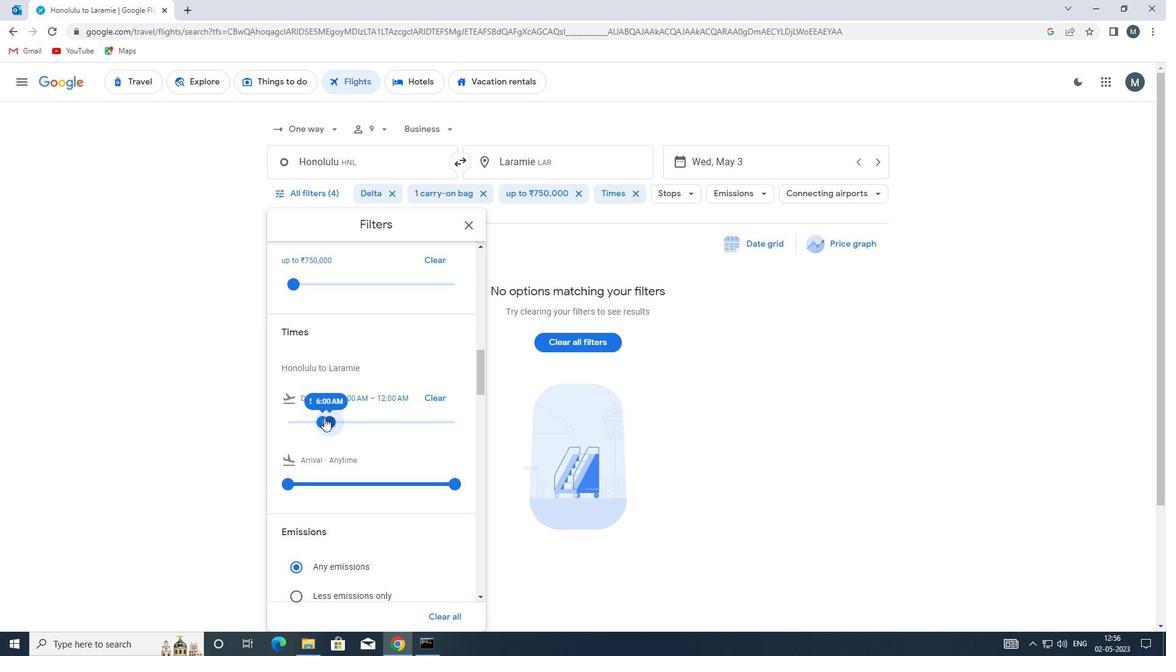 
Action: Mouse scrolled (344, 409) with delta (0, 0)
Screenshot: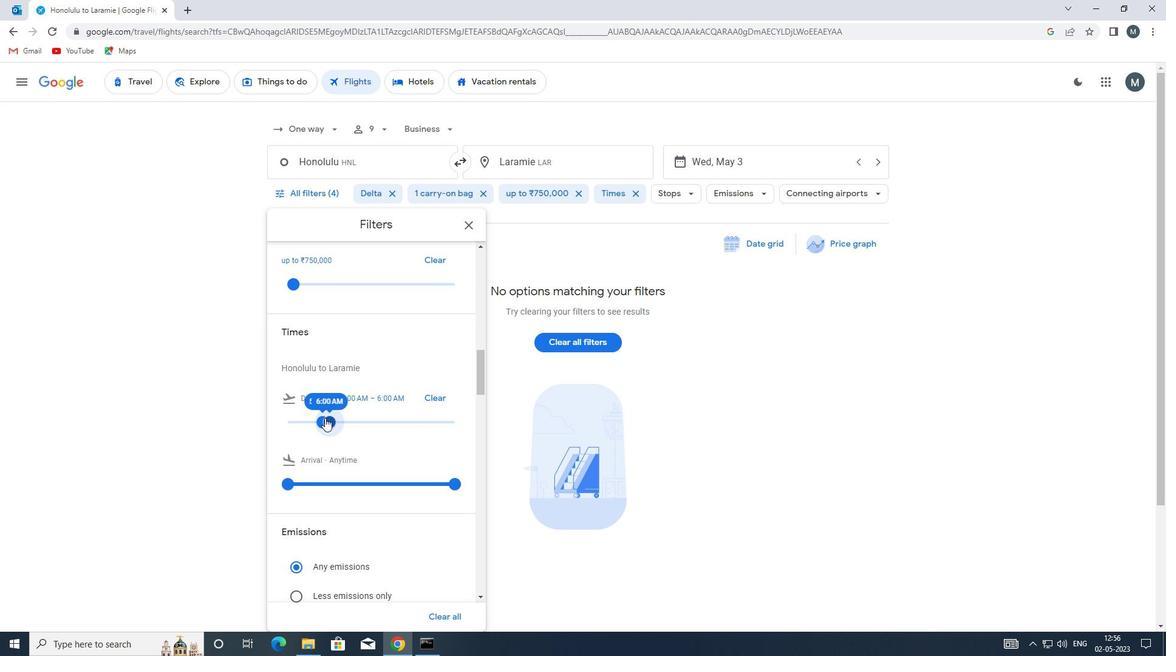 
Action: Mouse scrolled (344, 409) with delta (0, 0)
Screenshot: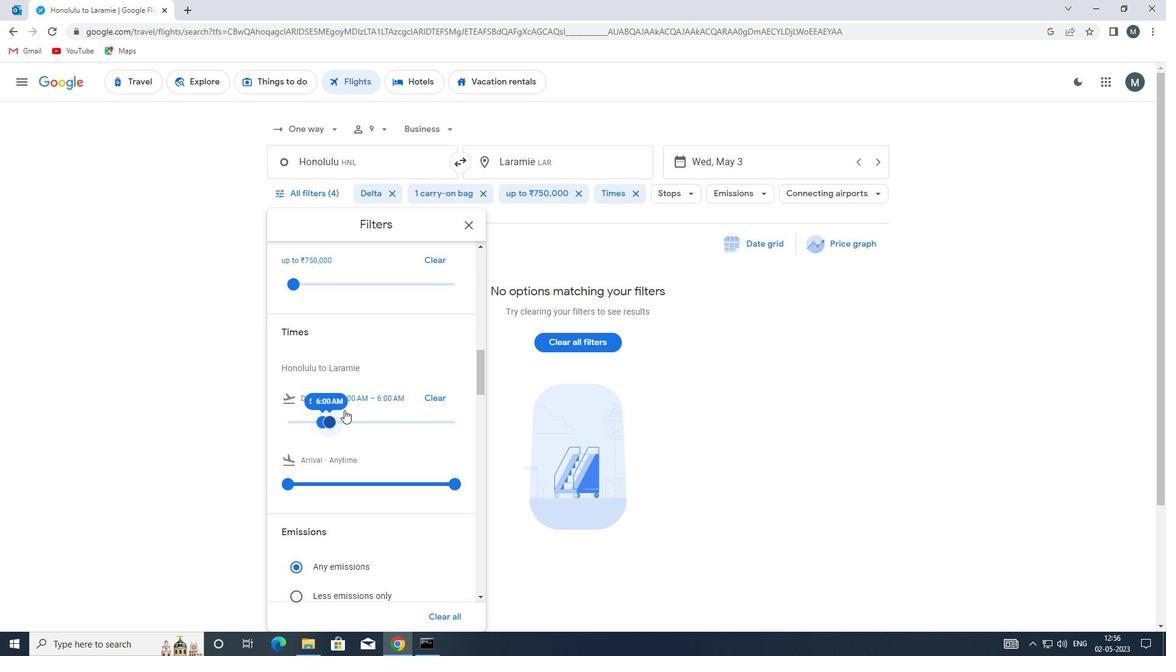 
Action: Mouse moved to (467, 222)
Screenshot: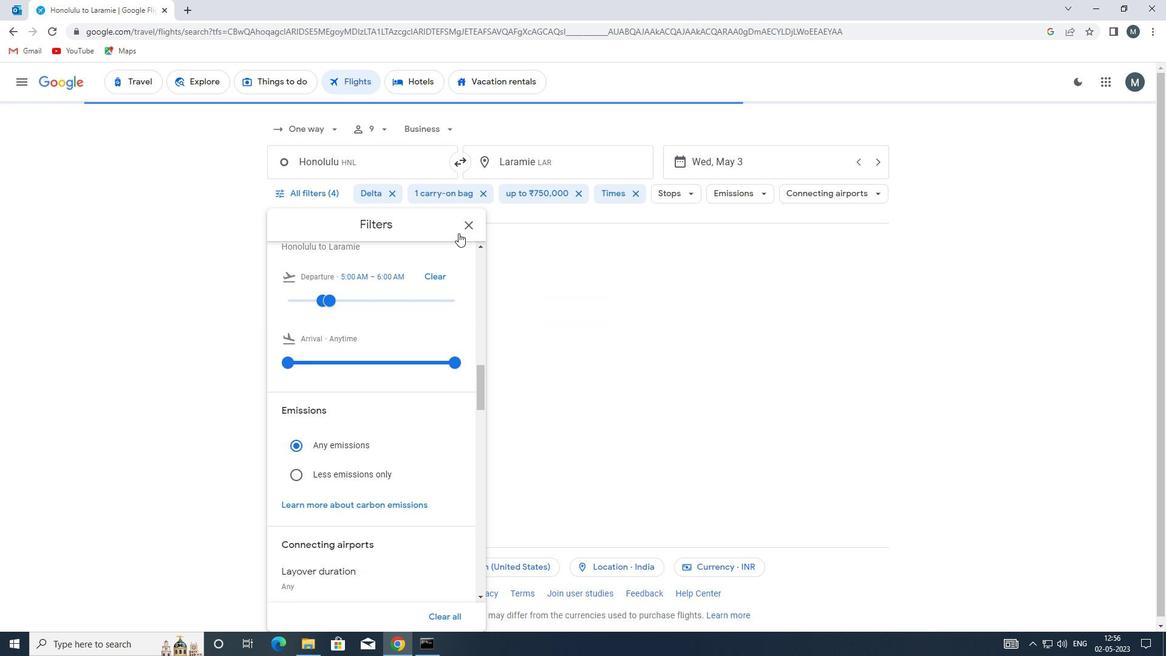 
Action: Mouse pressed left at (467, 222)
Screenshot: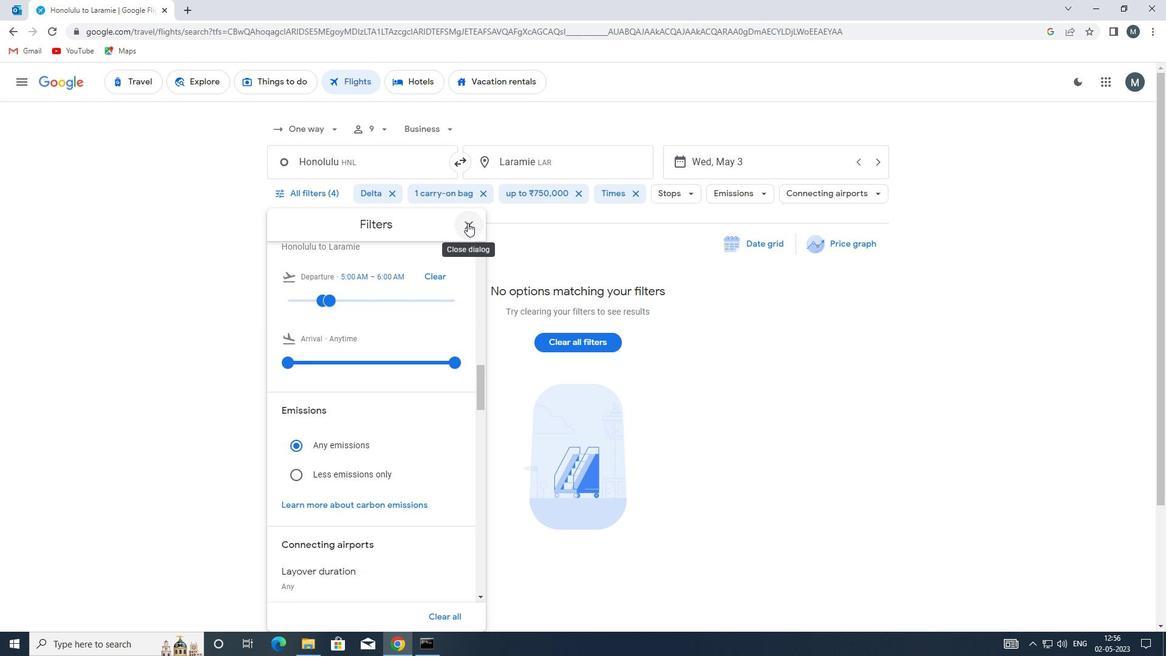 
